 Task: Find connections with filter location Kokkola with filter topic #Technologywith filter profile language German with filter current company Coding Club with filter school Bright School - India with filter industry Hospitals with filter service category Nonprofit Consulting with filter keywords title Entertainment Specialist
Action: Mouse moved to (257, 197)
Screenshot: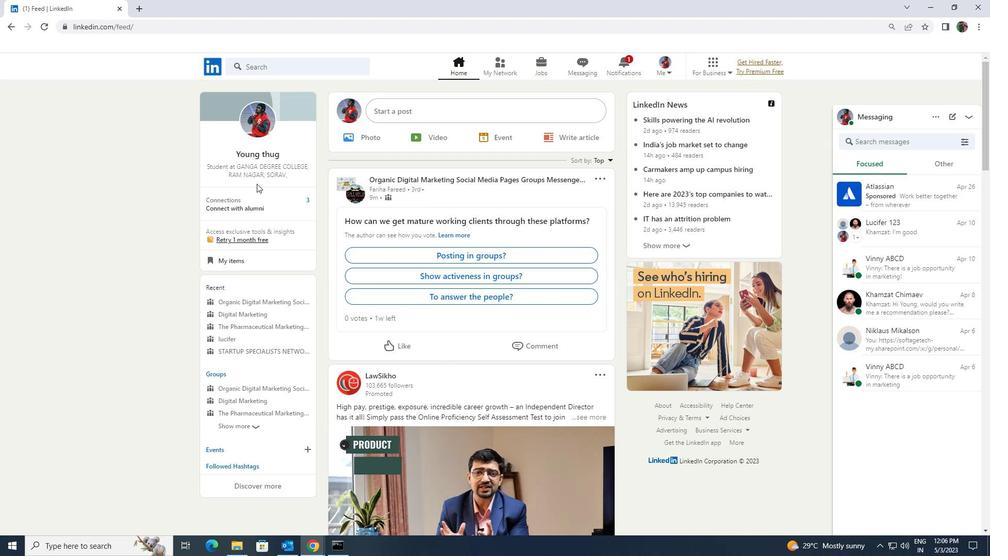 
Action: Mouse pressed left at (257, 197)
Screenshot: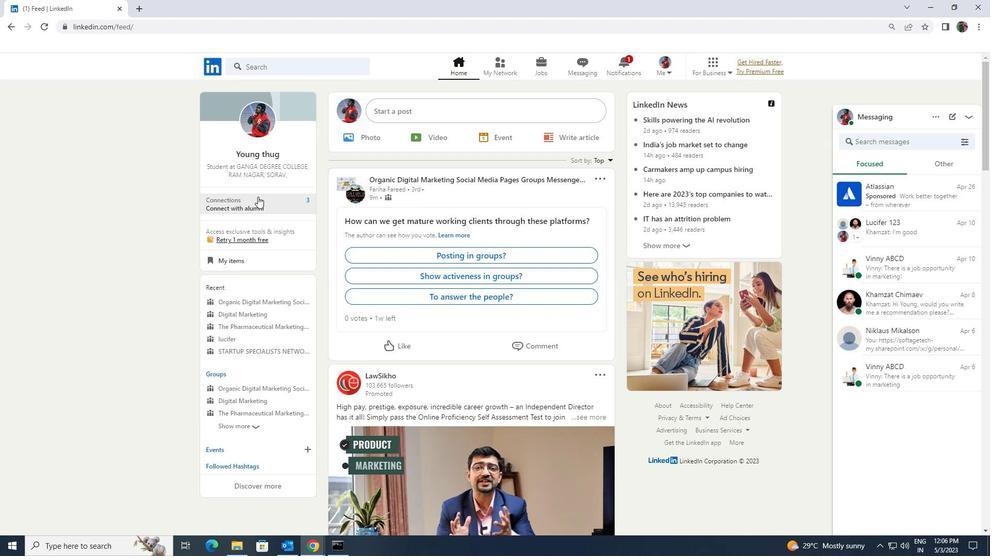 
Action: Mouse moved to (272, 125)
Screenshot: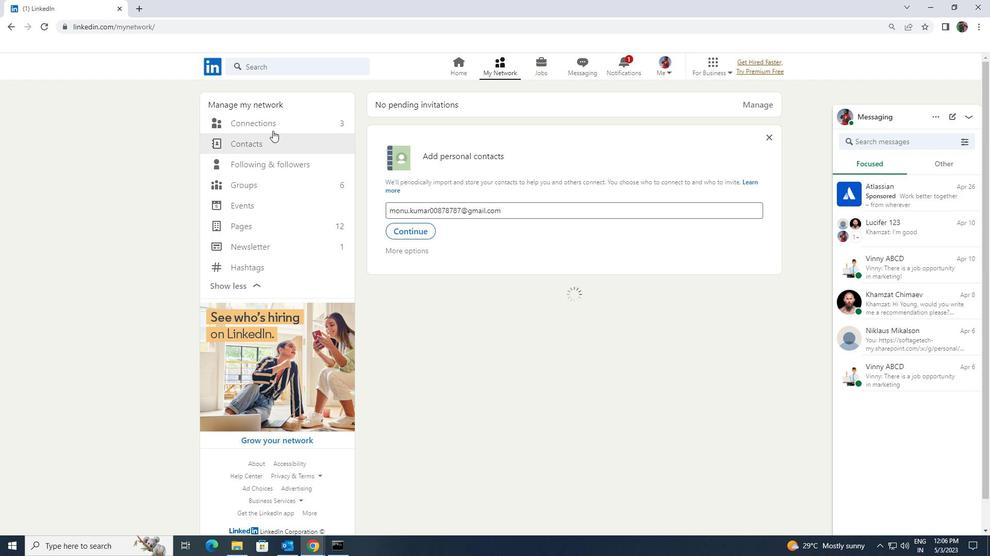 
Action: Mouse pressed left at (272, 125)
Screenshot: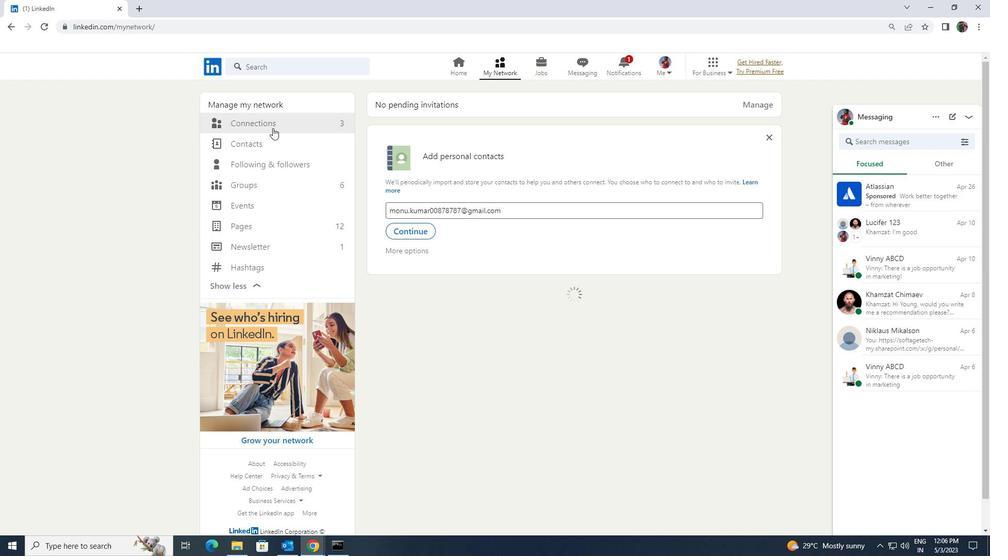 
Action: Mouse moved to (547, 127)
Screenshot: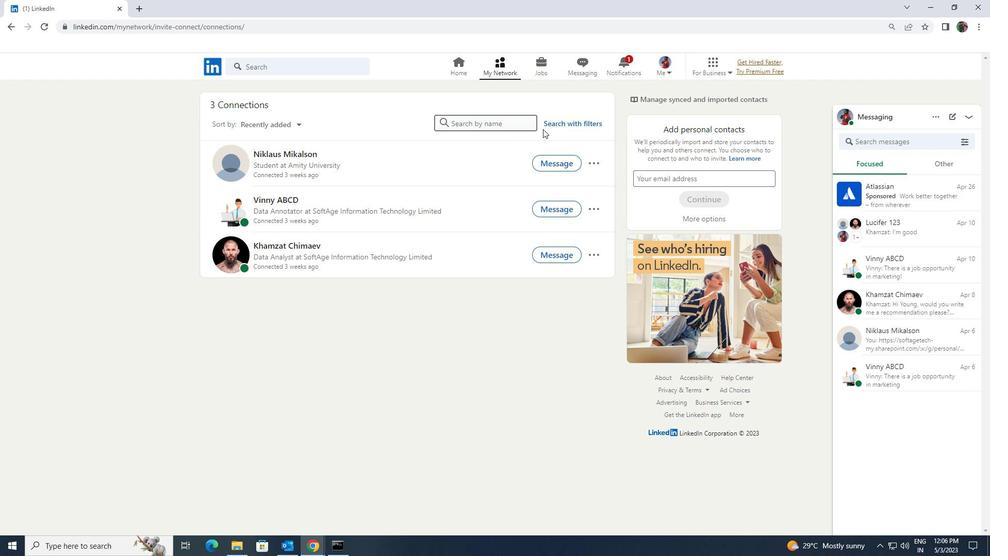 
Action: Mouse pressed left at (547, 127)
Screenshot: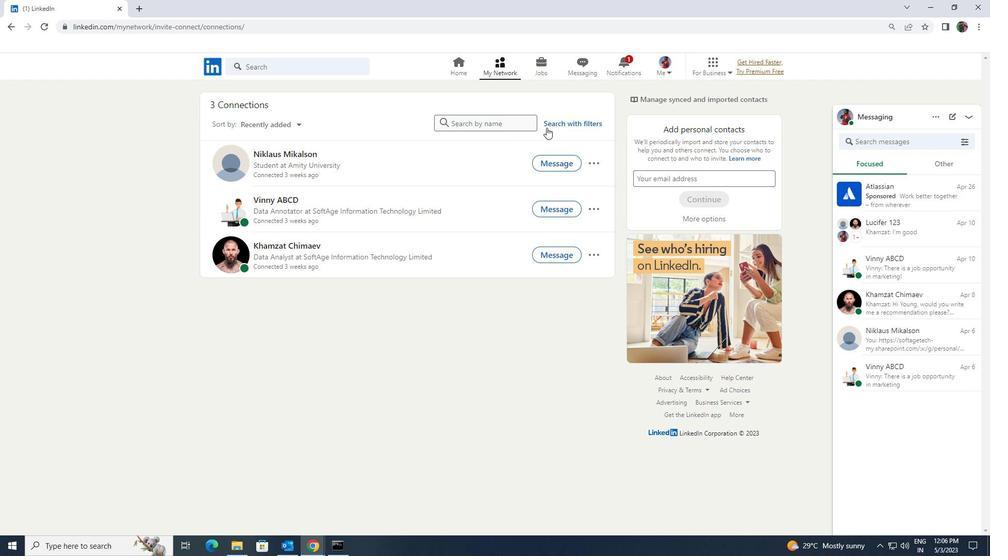 
Action: Mouse moved to (523, 96)
Screenshot: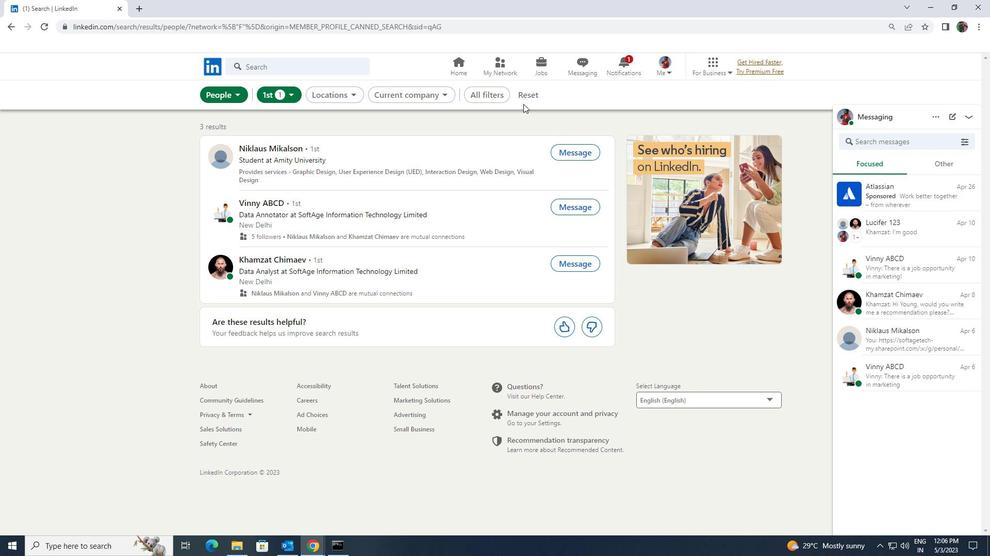 
Action: Mouse pressed left at (523, 96)
Screenshot: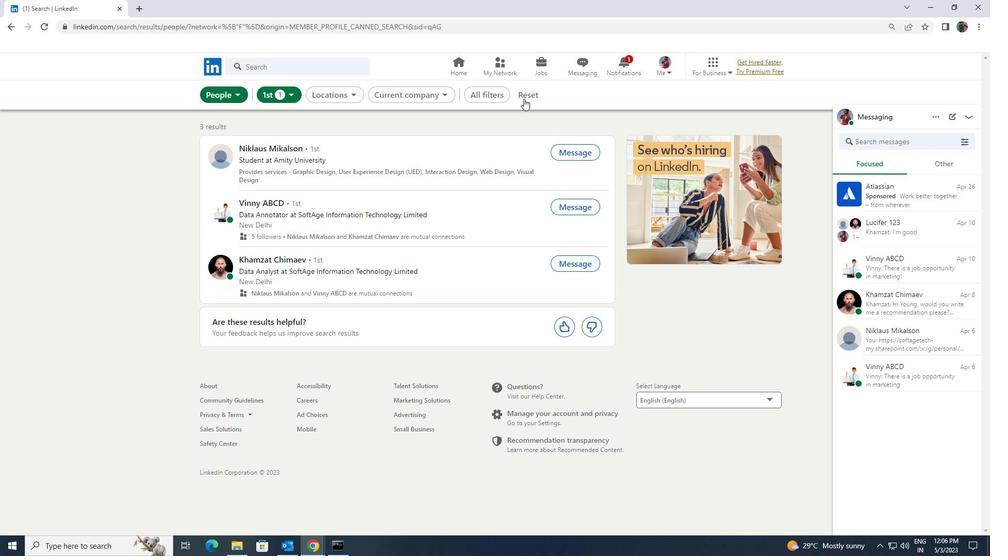 
Action: Mouse moved to (518, 93)
Screenshot: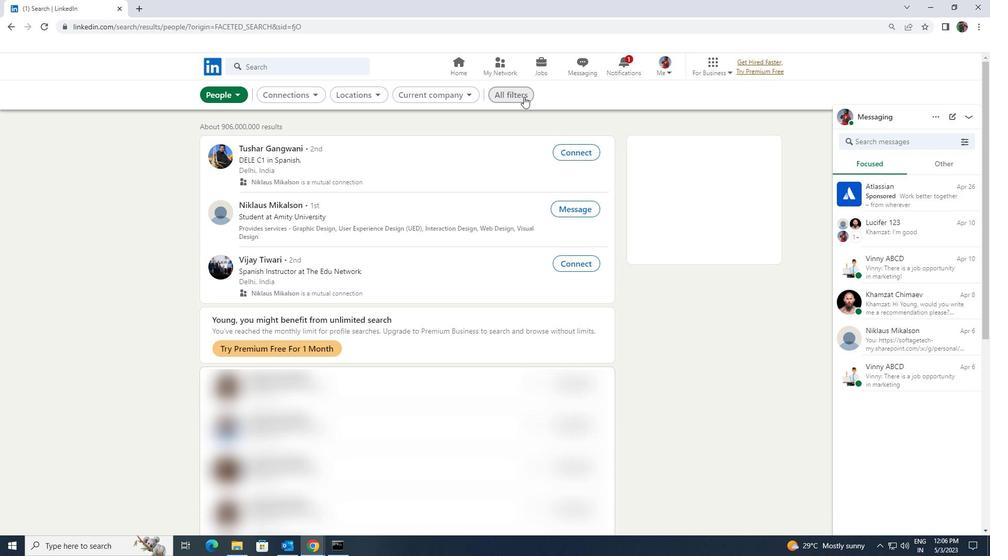 
Action: Mouse pressed left at (518, 93)
Screenshot: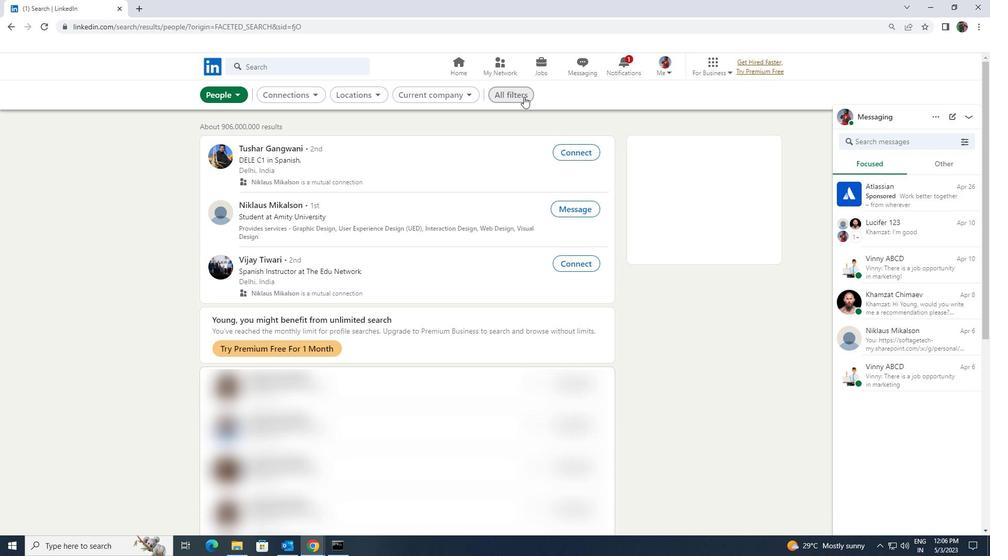 
Action: Mouse moved to (850, 403)
Screenshot: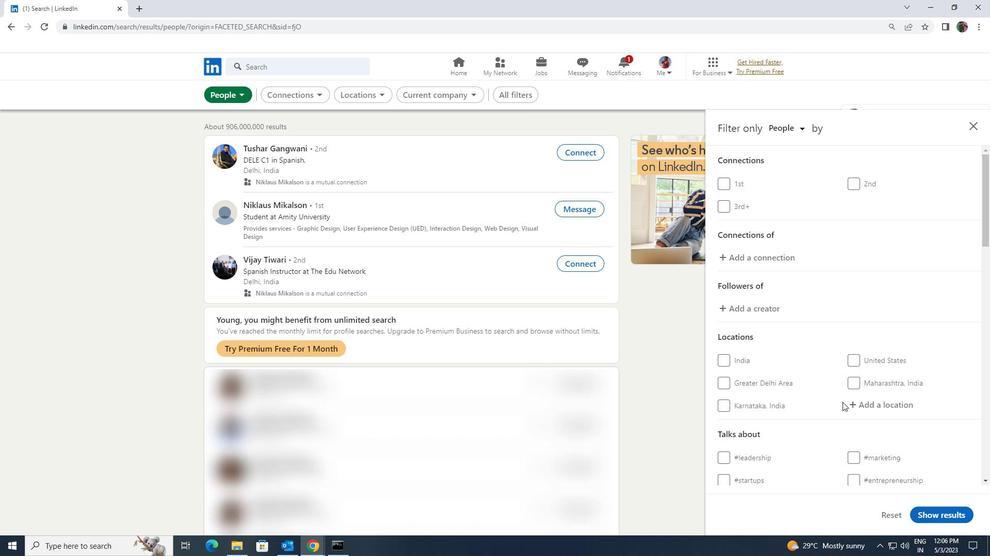 
Action: Mouse pressed left at (850, 403)
Screenshot: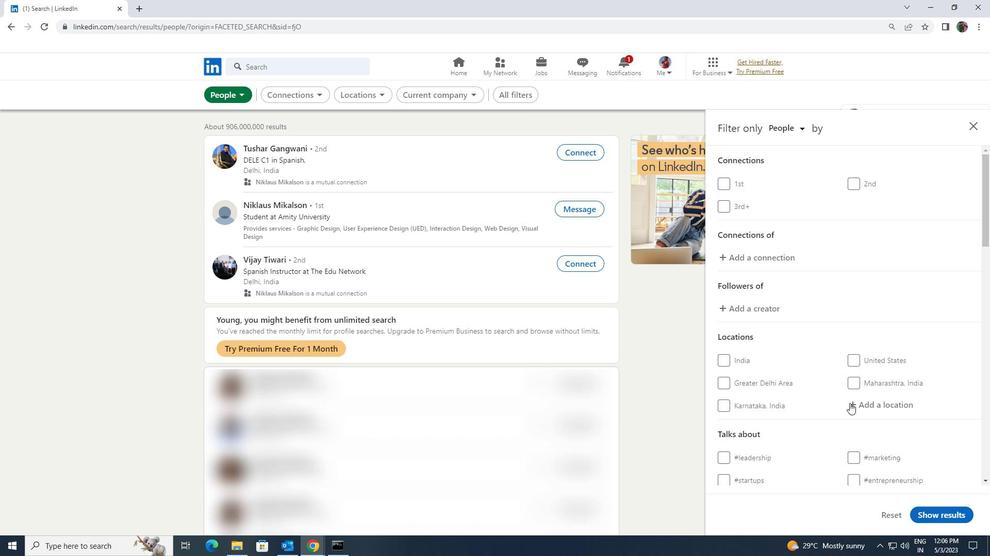 
Action: Key pressed <Key.shift><Key.shift>KOKKOLA
Screenshot: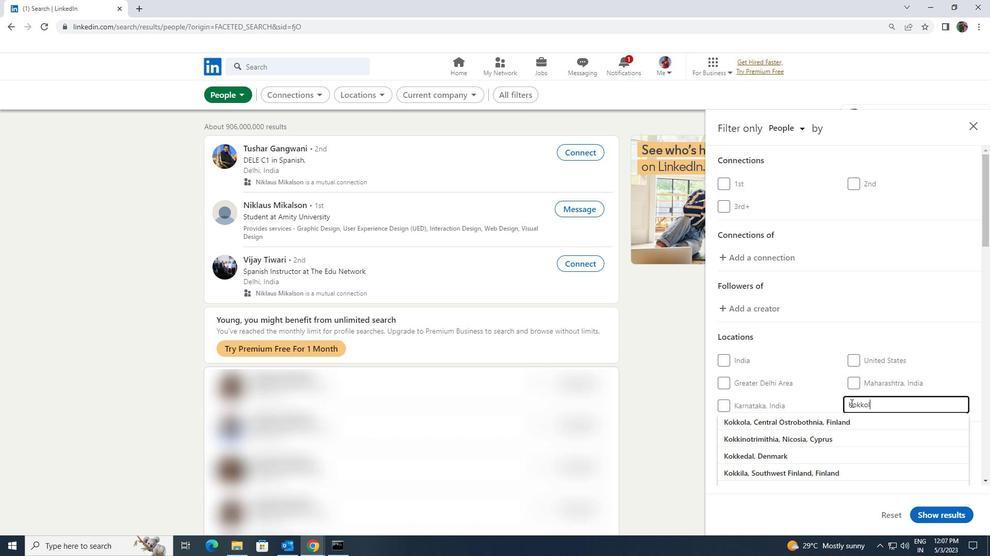 
Action: Mouse moved to (859, 422)
Screenshot: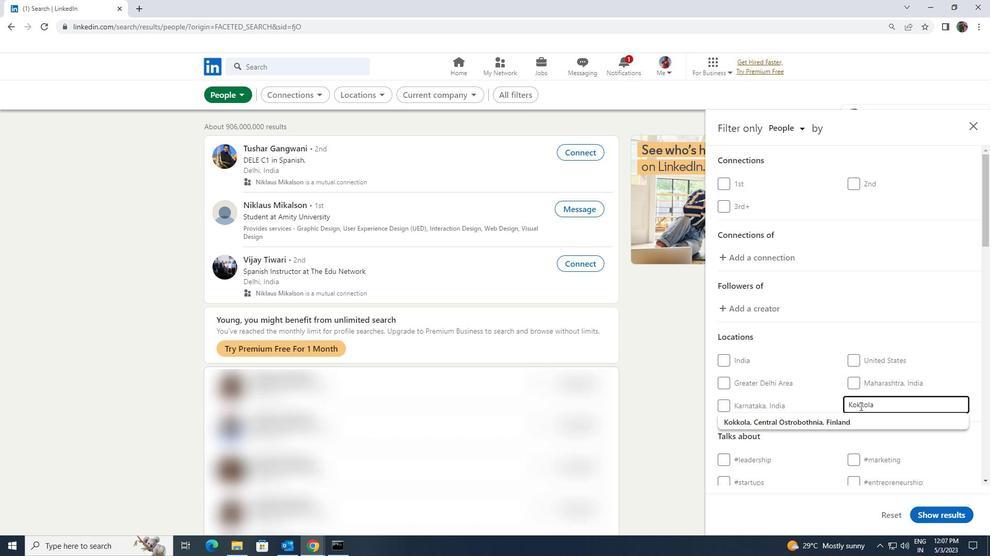 
Action: Mouse pressed left at (859, 422)
Screenshot: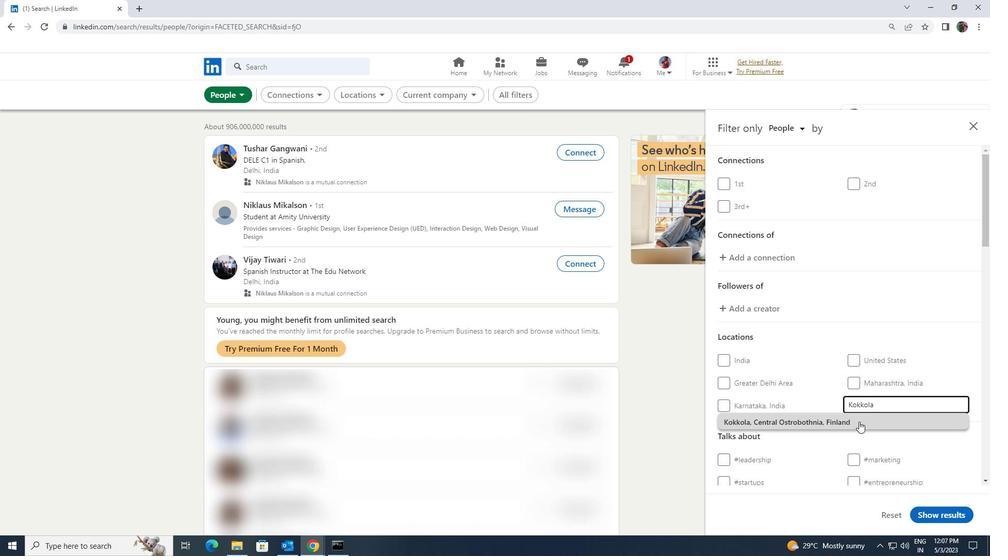 
Action: Mouse scrolled (859, 421) with delta (0, 0)
Screenshot: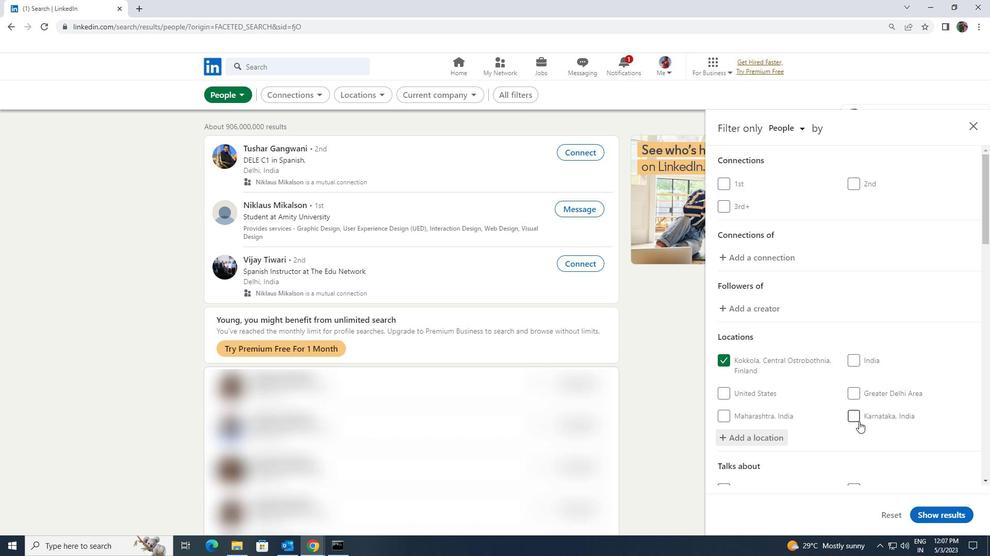 
Action: Mouse scrolled (859, 421) with delta (0, 0)
Screenshot: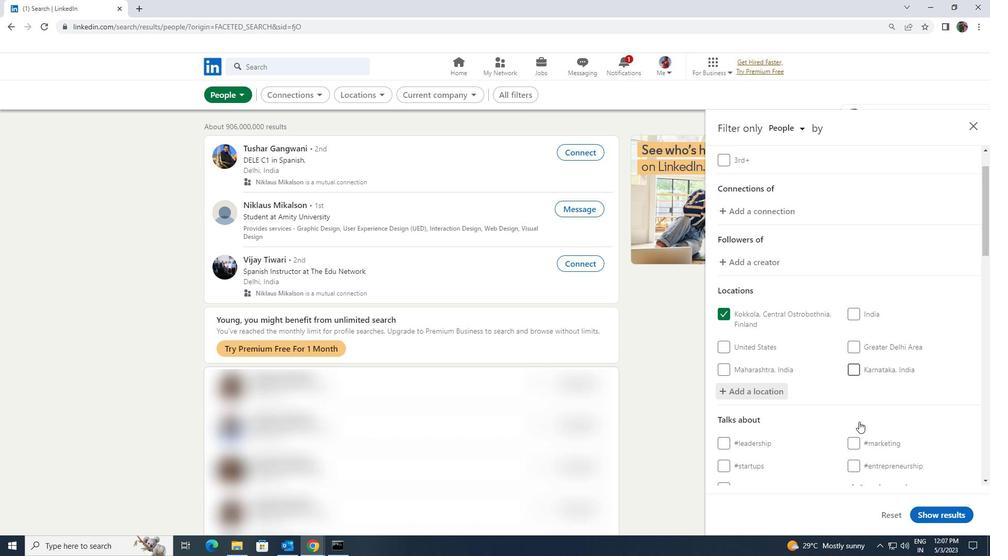 
Action: Mouse moved to (858, 428)
Screenshot: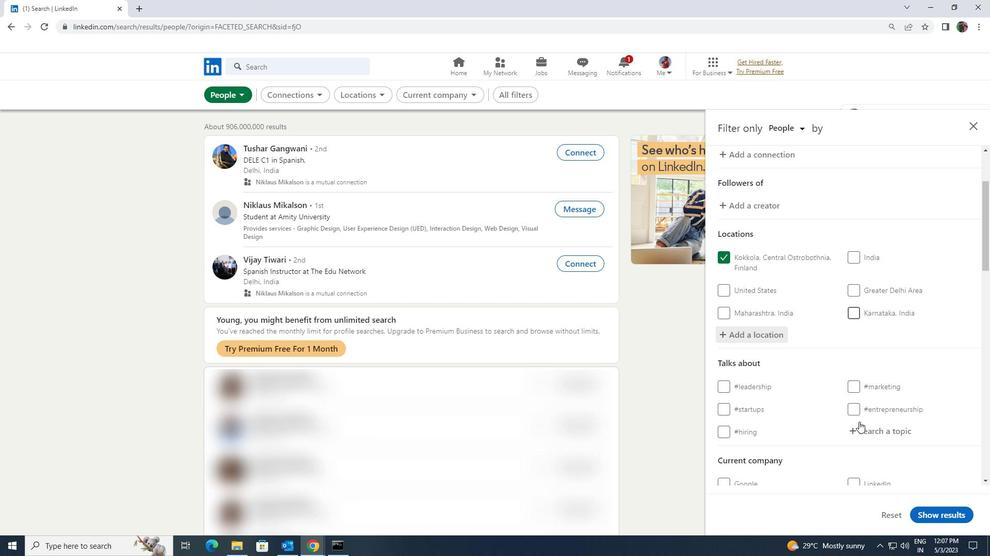 
Action: Mouse pressed left at (858, 428)
Screenshot: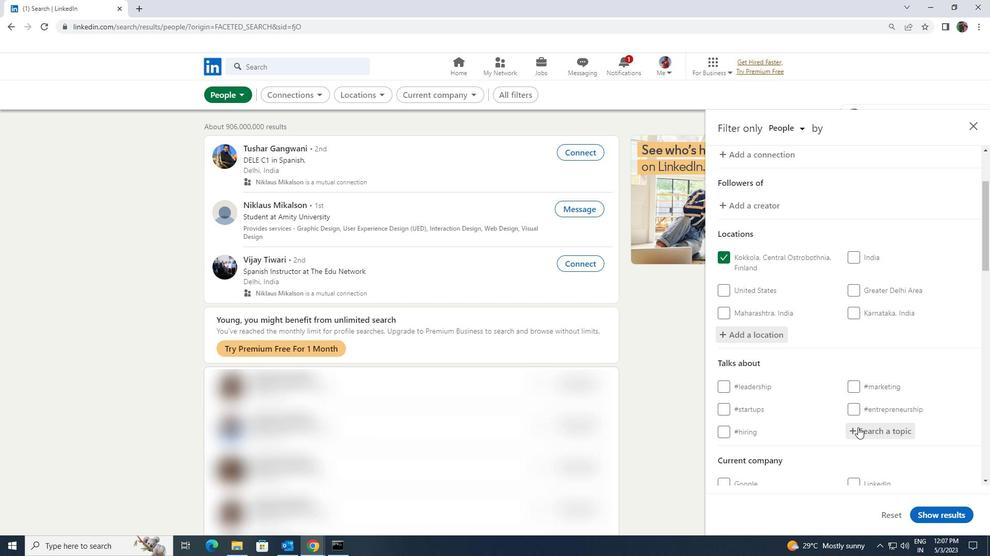 
Action: Key pressed <Key.shift><Key.shift>TECHNOLO
Screenshot: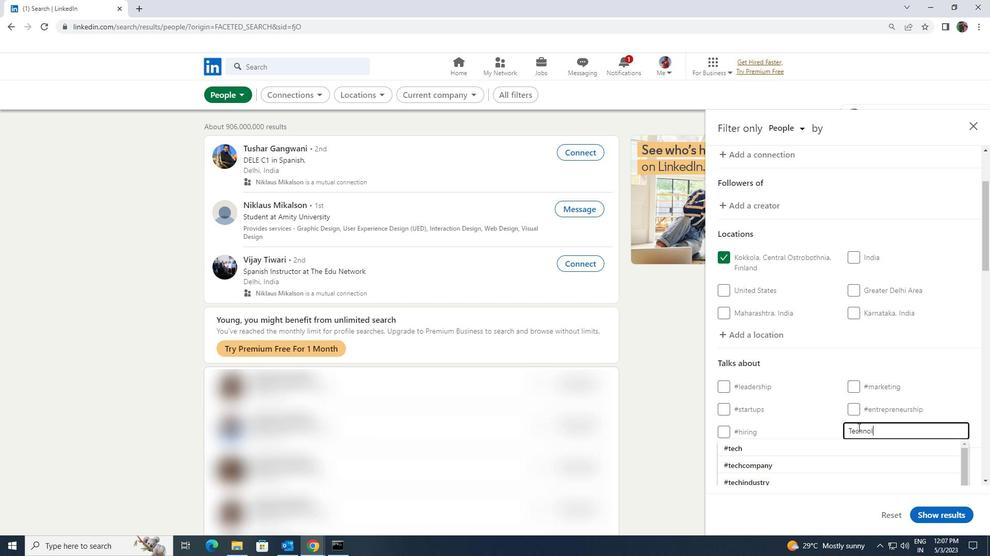 
Action: Mouse moved to (842, 441)
Screenshot: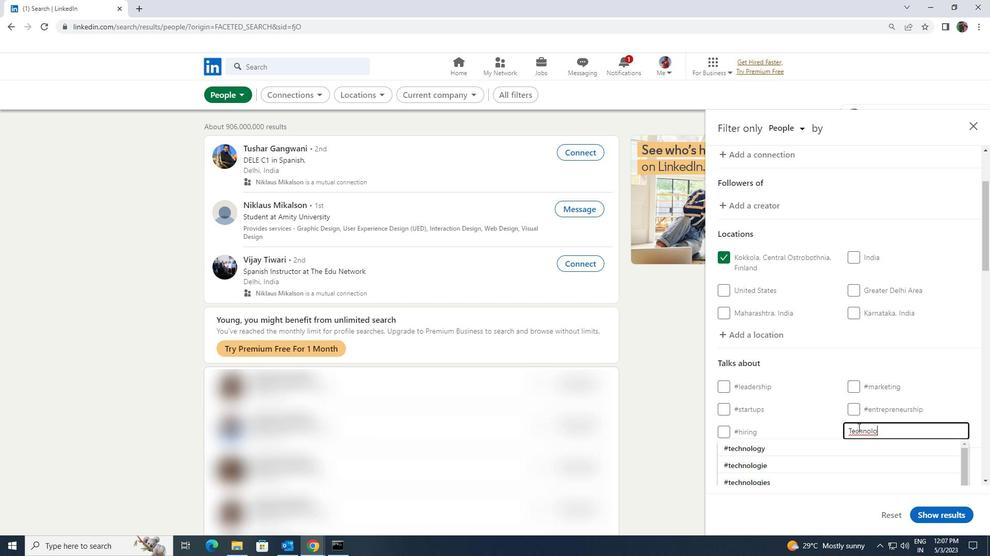 
Action: Mouse pressed left at (842, 441)
Screenshot: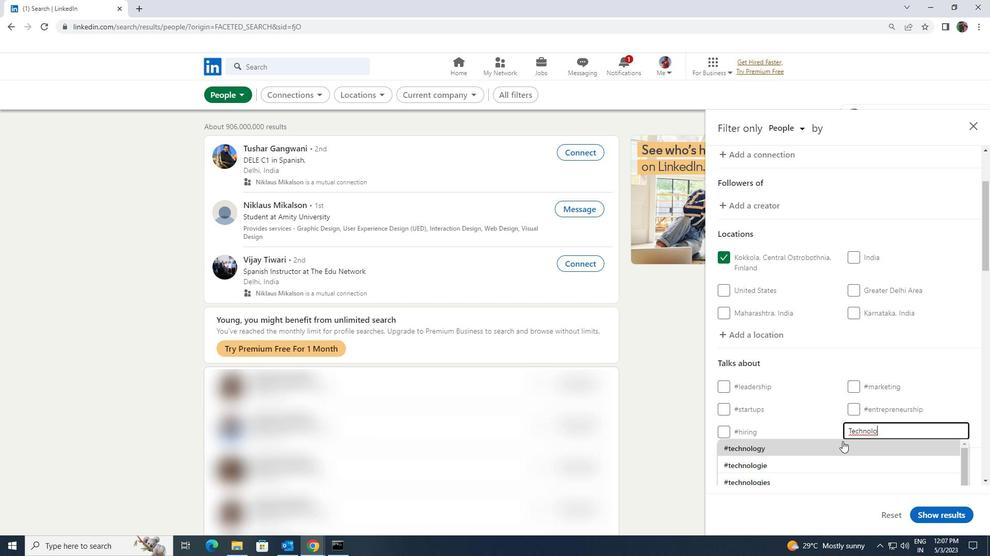 
Action: Mouse scrolled (842, 441) with delta (0, 0)
Screenshot: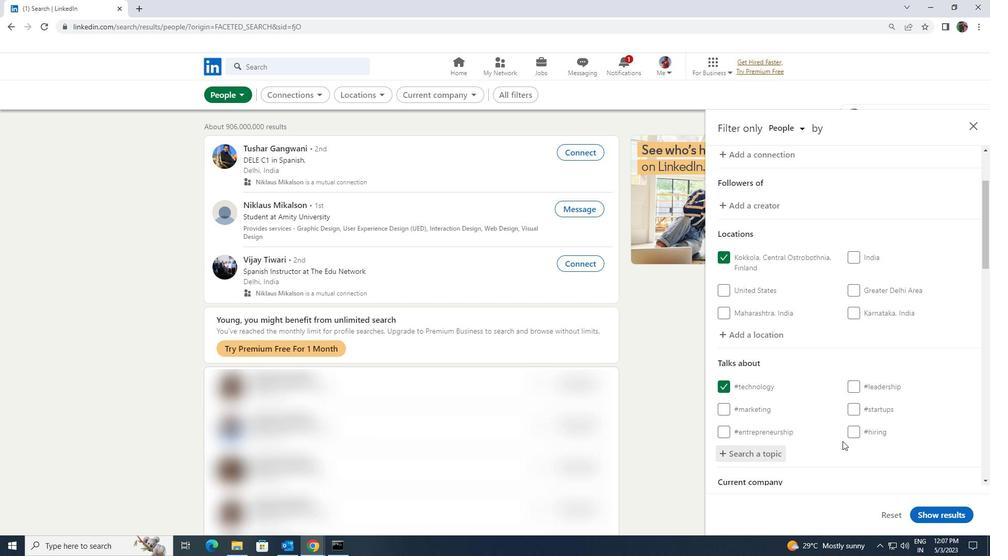 
Action: Mouse scrolled (842, 441) with delta (0, 0)
Screenshot: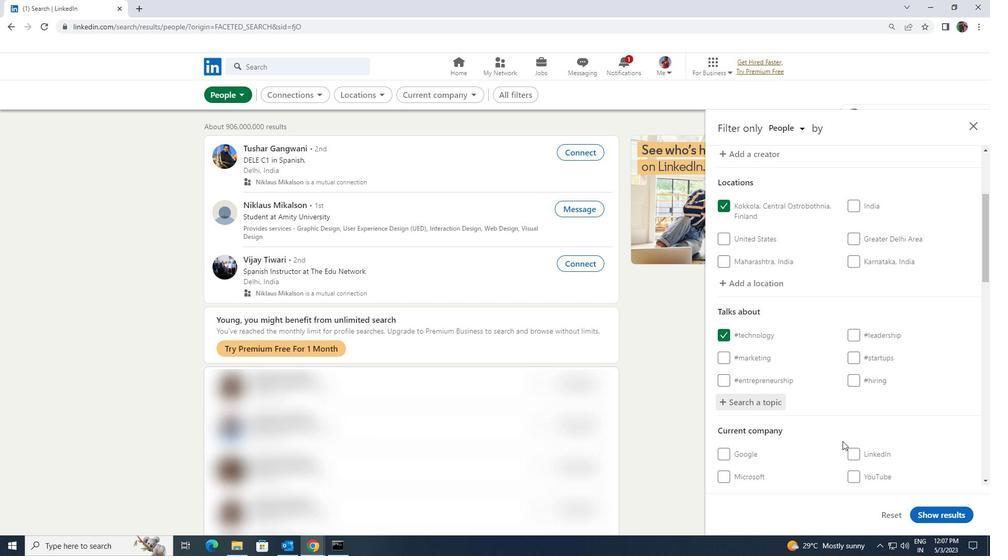 
Action: Mouse scrolled (842, 441) with delta (0, 0)
Screenshot: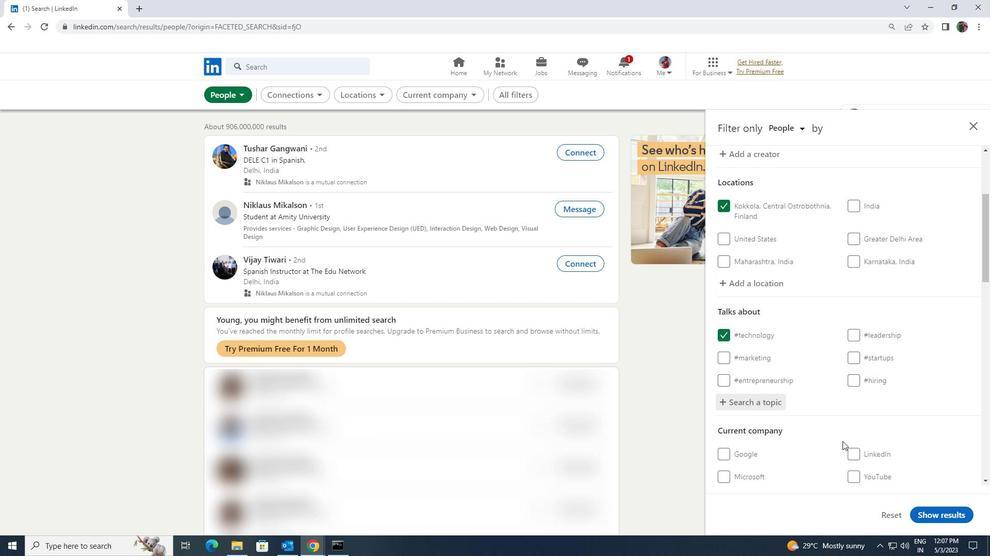 
Action: Mouse scrolled (842, 441) with delta (0, 0)
Screenshot: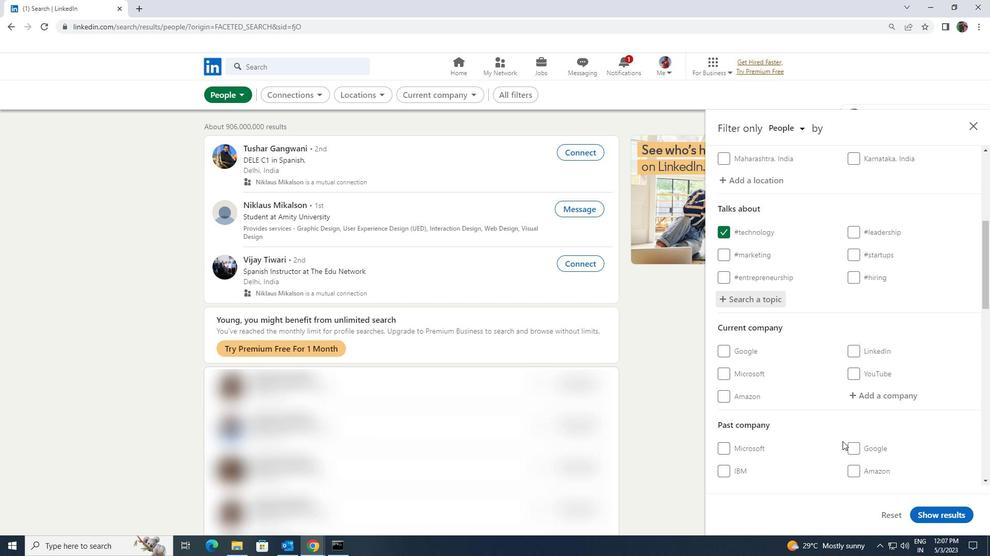 
Action: Mouse scrolled (842, 441) with delta (0, 0)
Screenshot: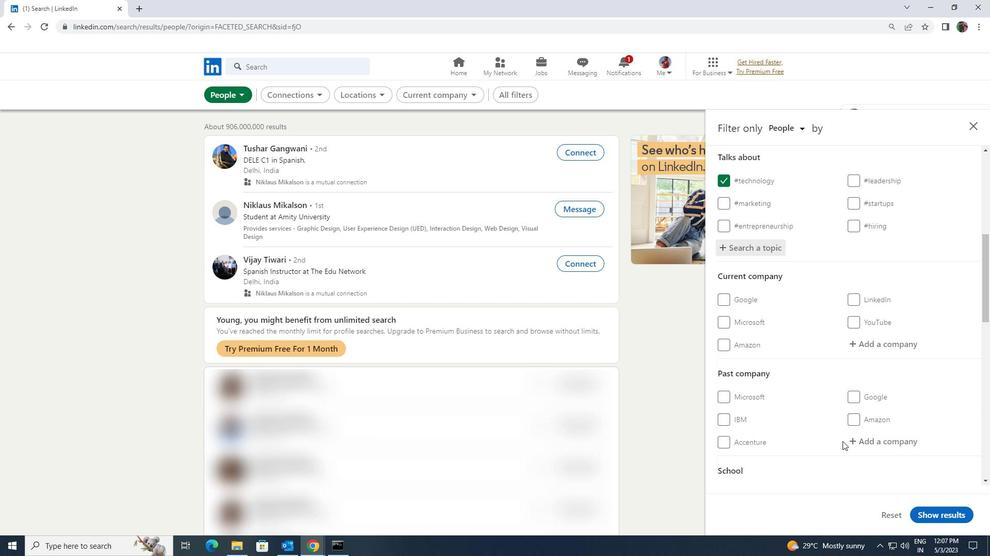 
Action: Mouse moved to (842, 440)
Screenshot: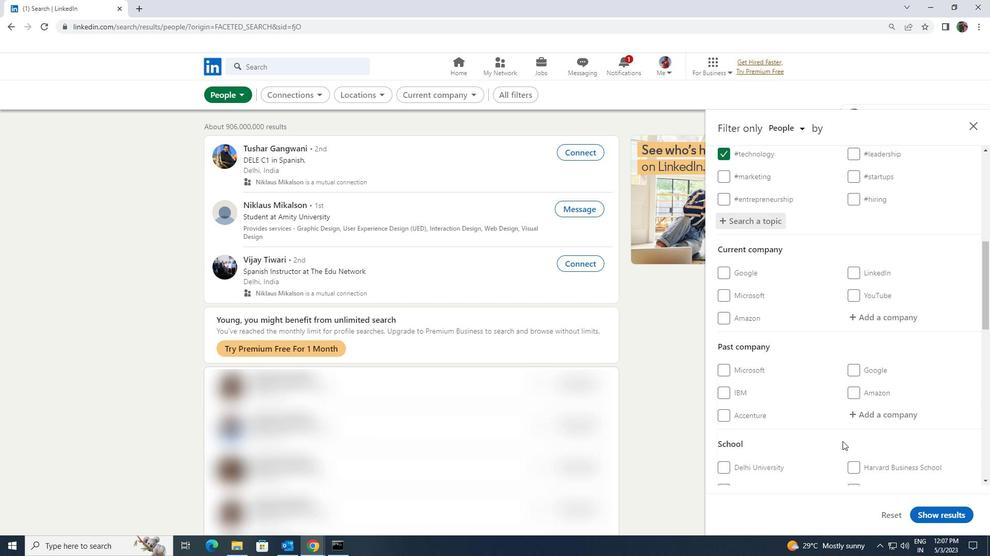 
Action: Mouse scrolled (842, 440) with delta (0, 0)
Screenshot: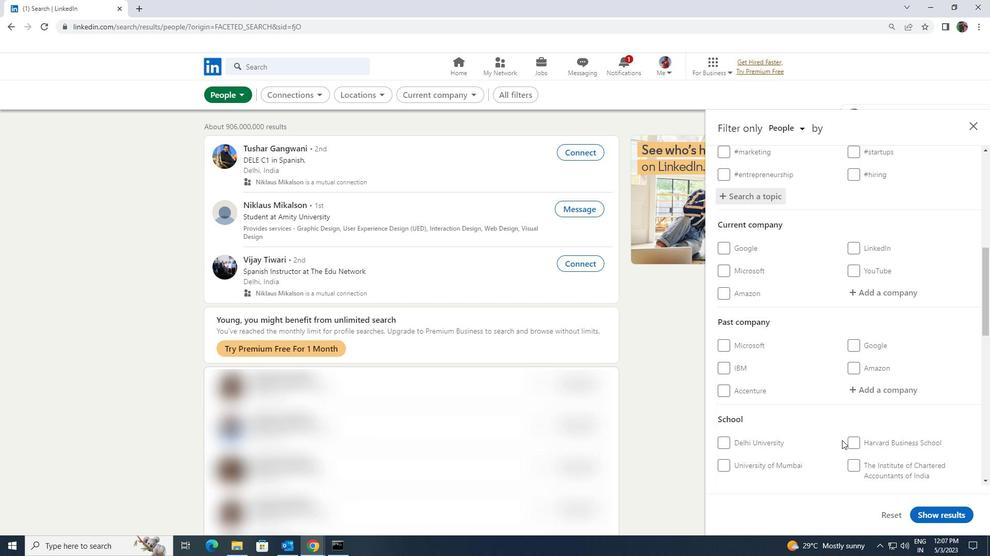 
Action: Mouse scrolled (842, 440) with delta (0, 0)
Screenshot: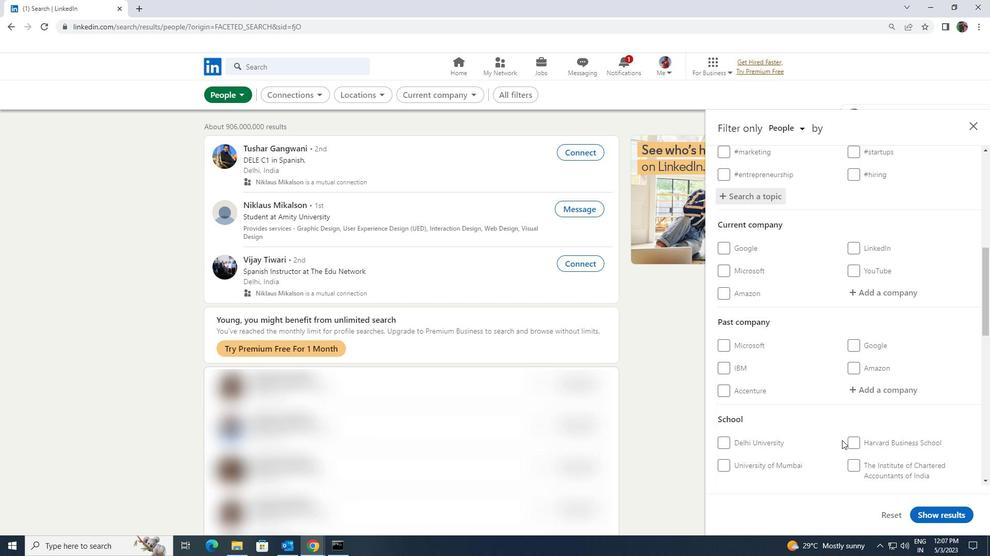 
Action: Mouse scrolled (842, 440) with delta (0, 0)
Screenshot: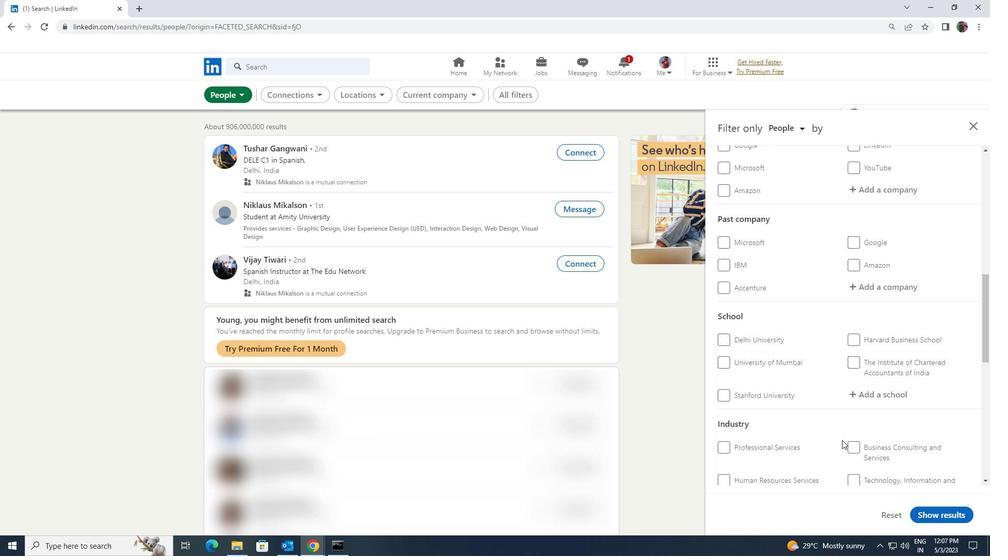 
Action: Mouse scrolled (842, 440) with delta (0, 0)
Screenshot: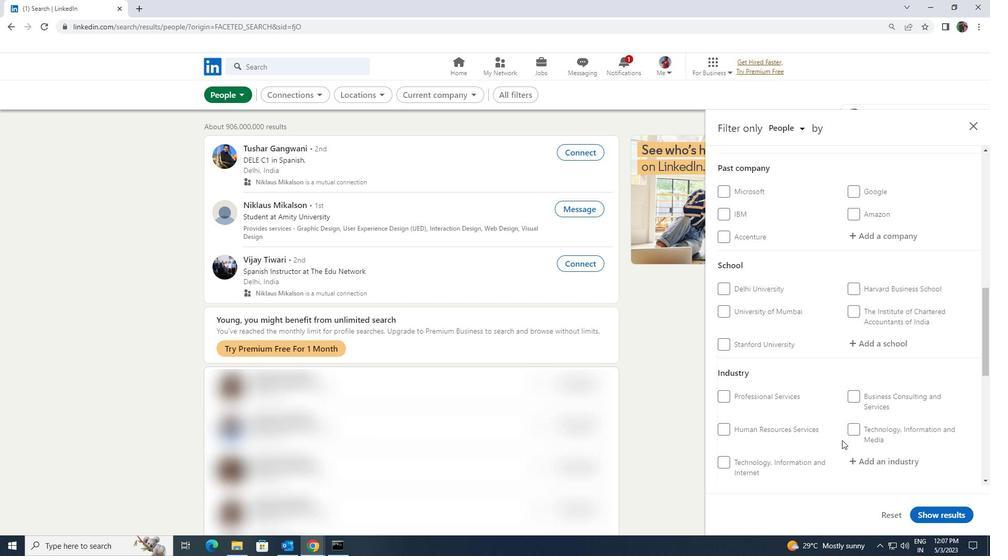 
Action: Mouse scrolled (842, 440) with delta (0, 0)
Screenshot: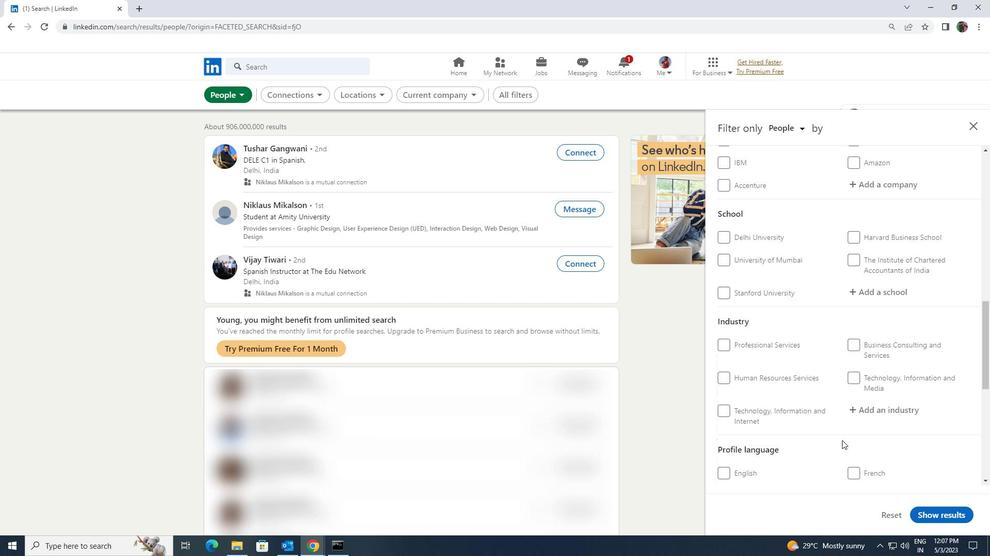 
Action: Mouse moved to (720, 468)
Screenshot: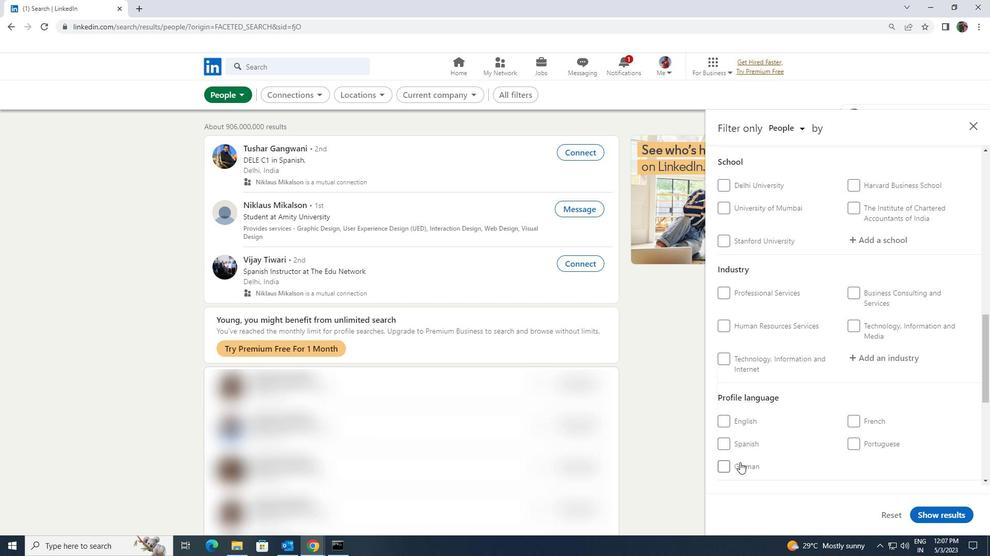 
Action: Mouse pressed left at (720, 468)
Screenshot: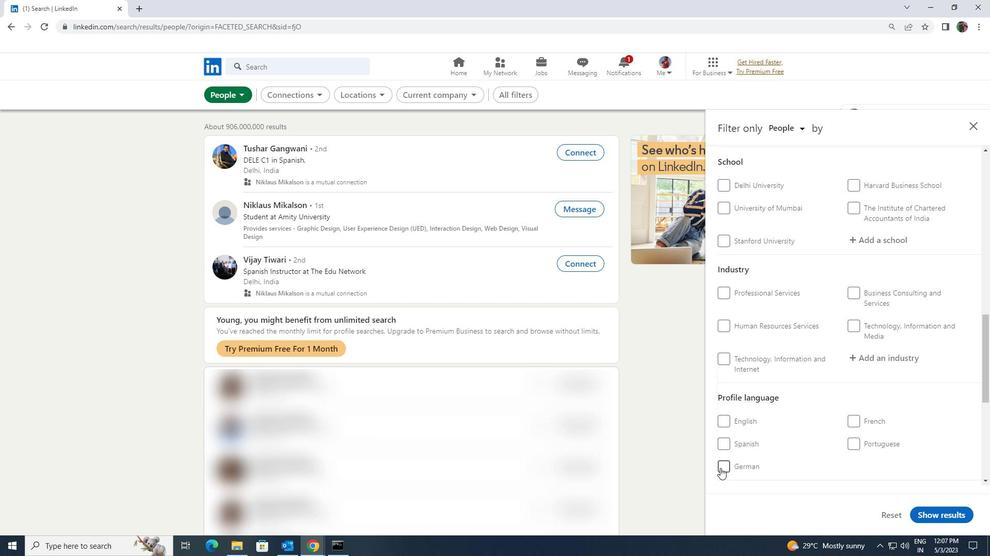 
Action: Mouse moved to (828, 450)
Screenshot: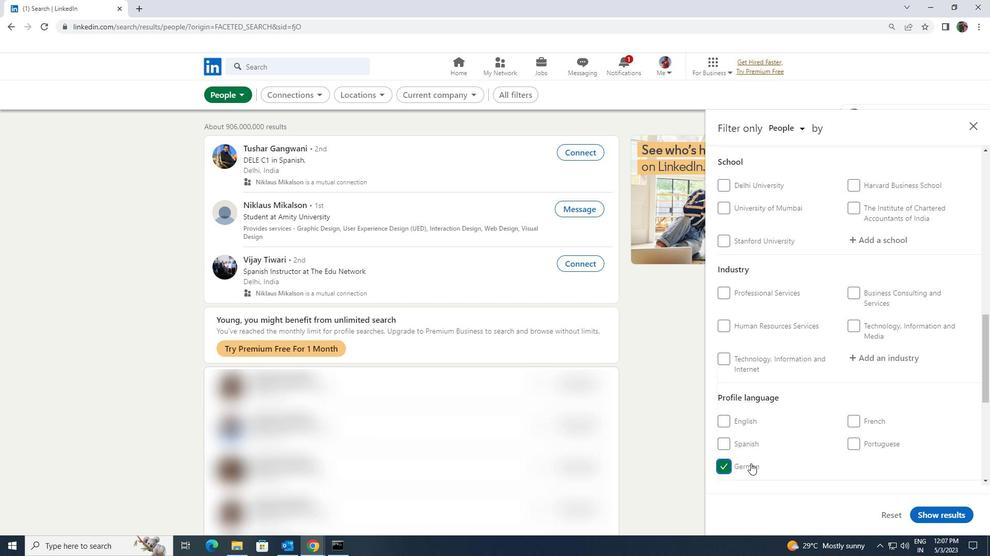 
Action: Mouse scrolled (828, 451) with delta (0, 0)
Screenshot: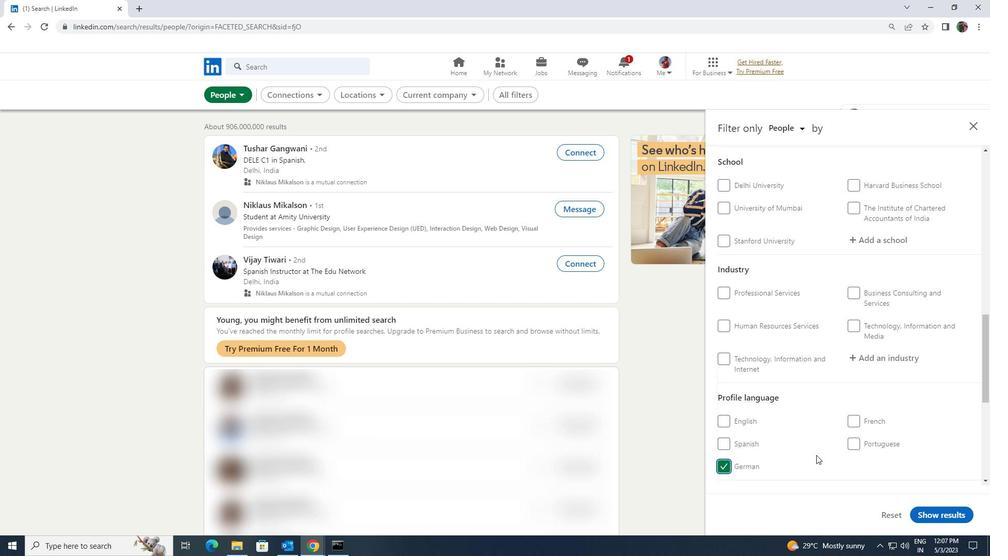 
Action: Mouse scrolled (828, 451) with delta (0, 0)
Screenshot: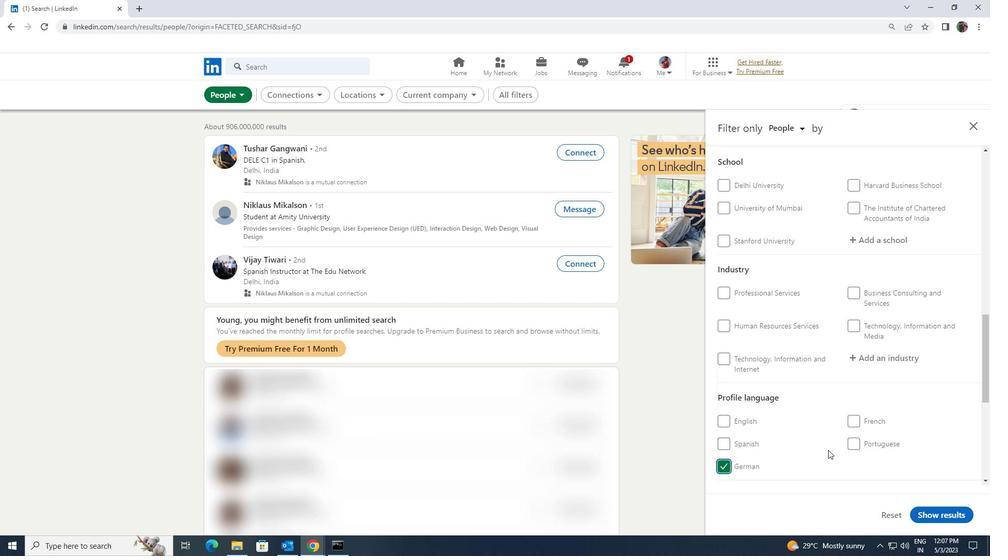 
Action: Mouse moved to (828, 450)
Screenshot: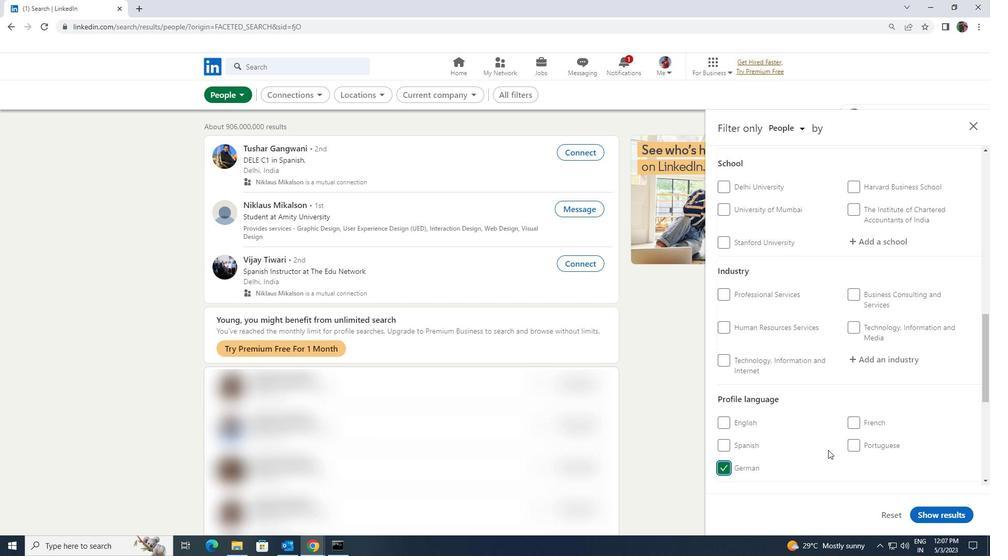 
Action: Mouse scrolled (828, 451) with delta (0, 0)
Screenshot: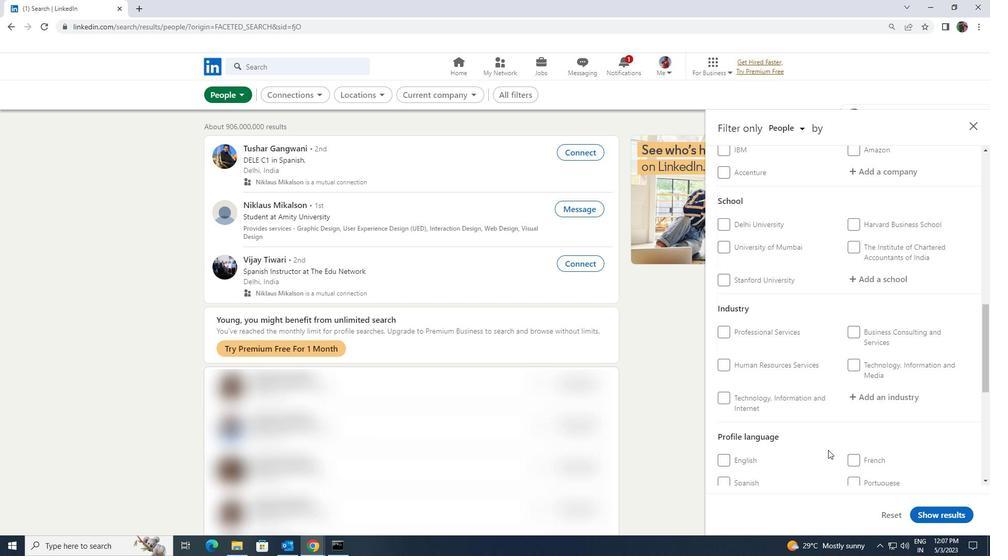 
Action: Mouse scrolled (828, 451) with delta (0, 0)
Screenshot: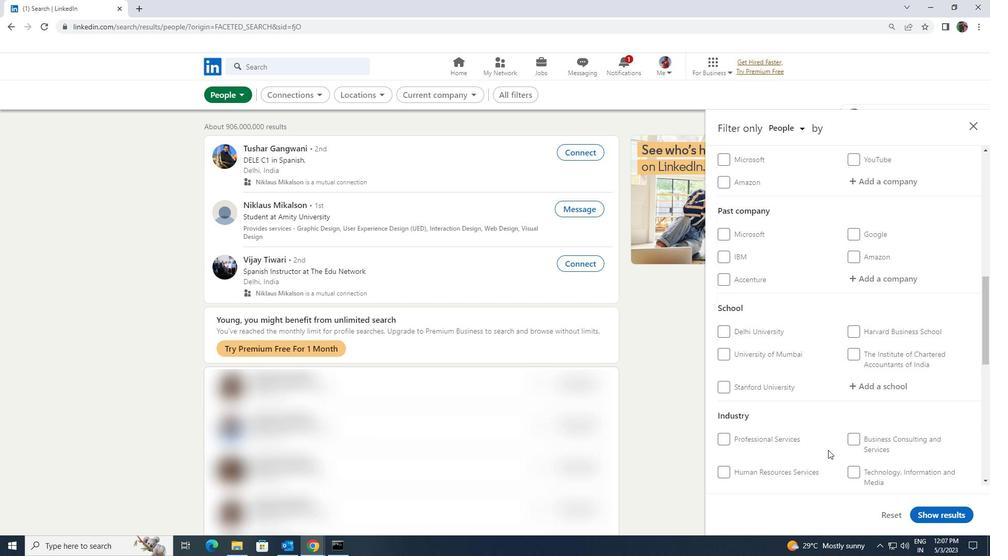 
Action: Mouse scrolled (828, 451) with delta (0, 0)
Screenshot: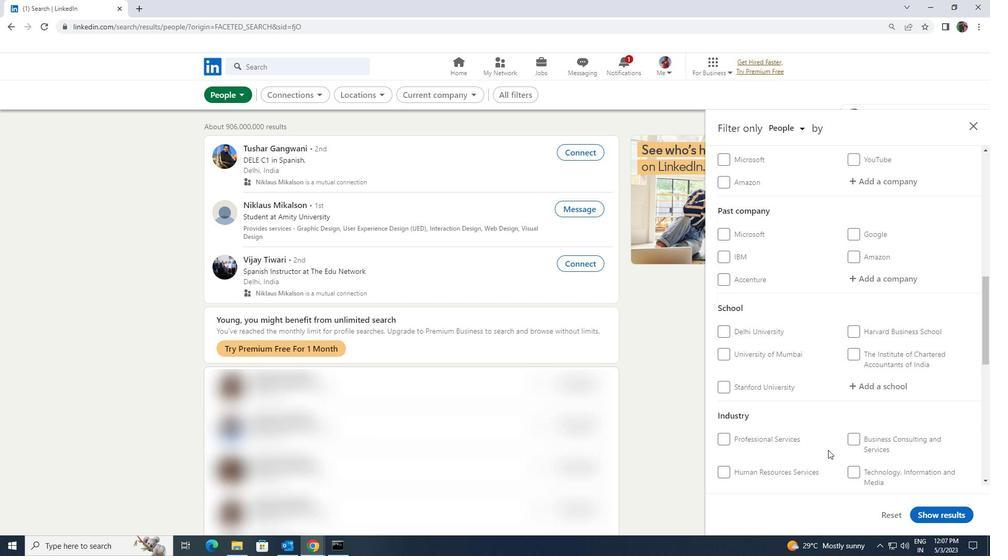 
Action: Mouse scrolled (828, 451) with delta (0, 0)
Screenshot: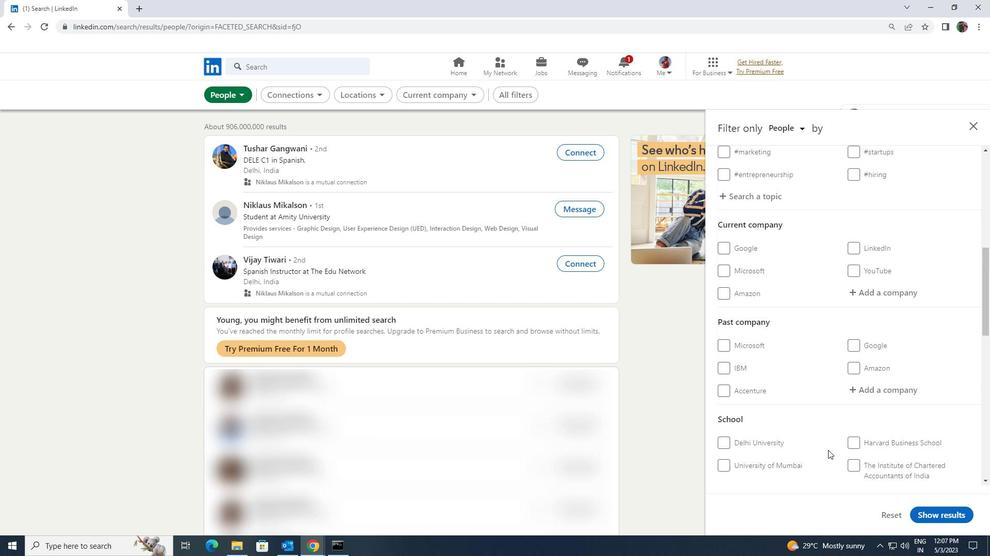 
Action: Mouse scrolled (828, 451) with delta (0, 0)
Screenshot: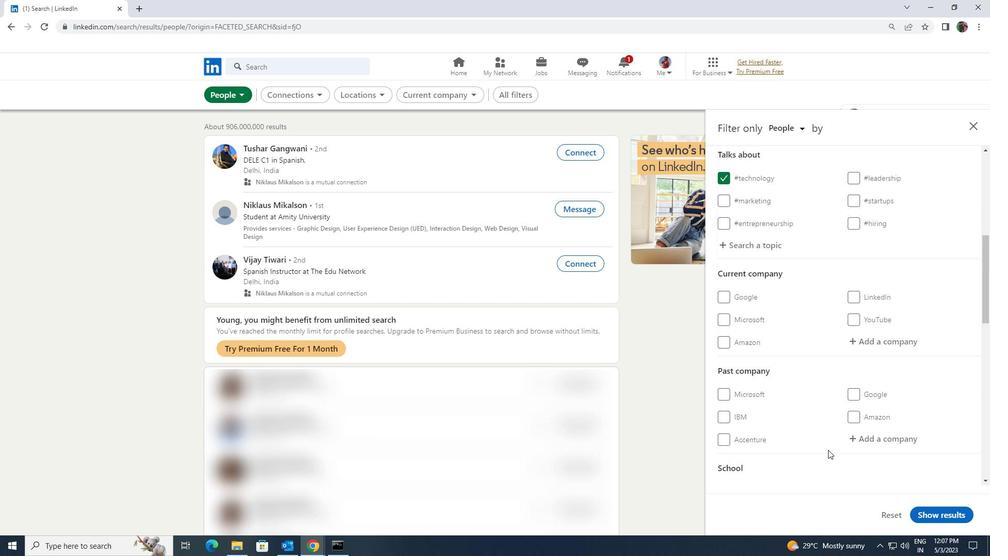 
Action: Mouse scrolled (828, 451) with delta (0, 0)
Screenshot: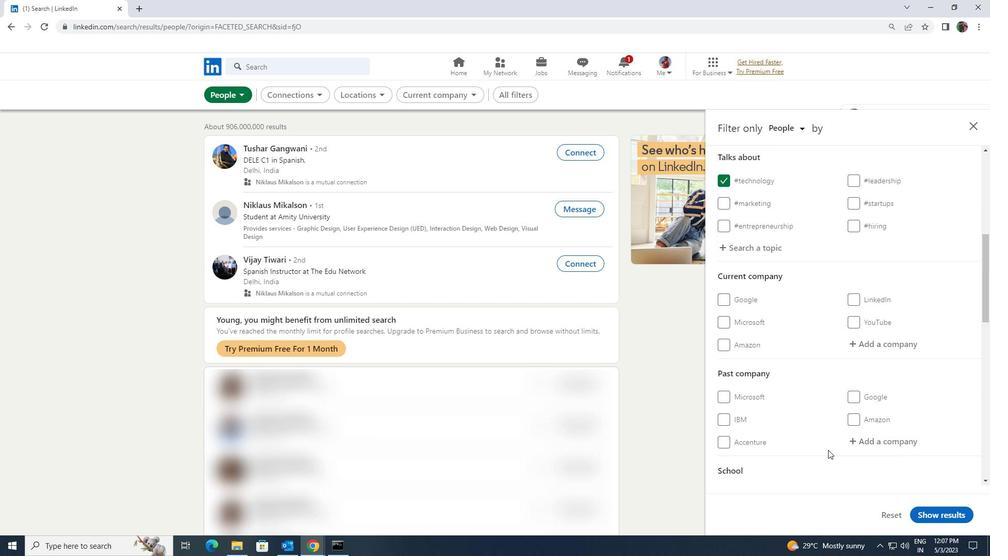
Action: Mouse moved to (855, 444)
Screenshot: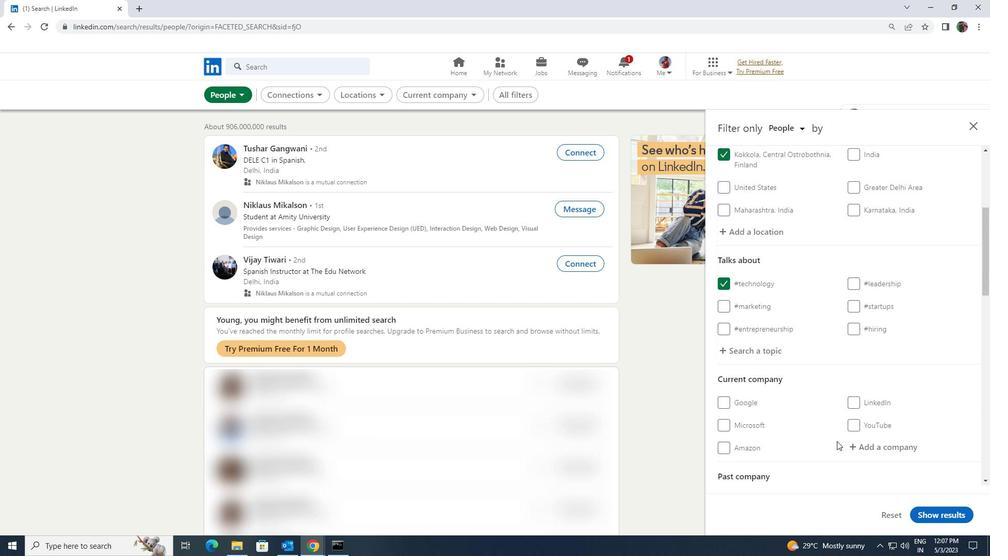 
Action: Mouse pressed left at (855, 444)
Screenshot: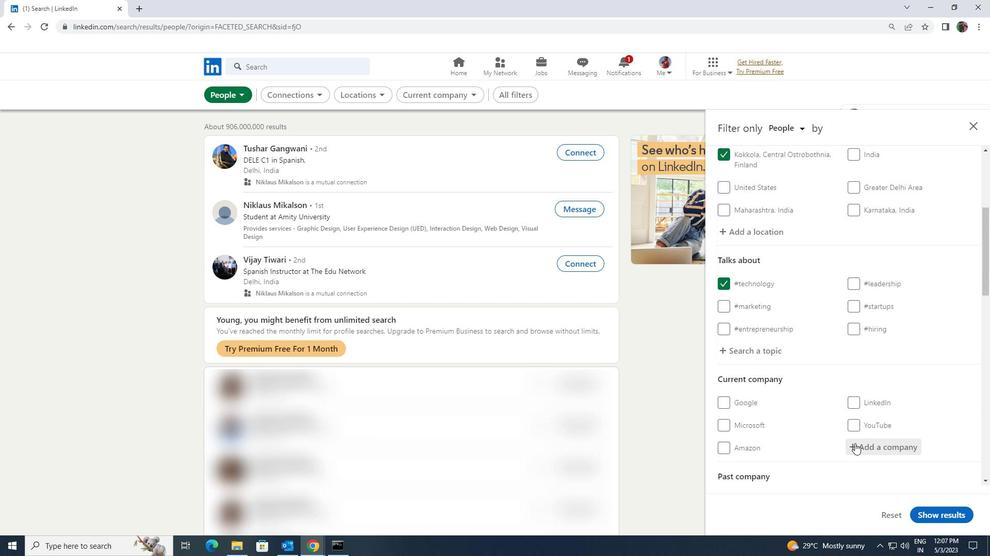 
Action: Key pressed <Key.shift><Key.shift><Key.shift><Key.shift><Key.shift><Key.shift><Key.shift>CODING<Key.space><Key.shift>HUB
Screenshot: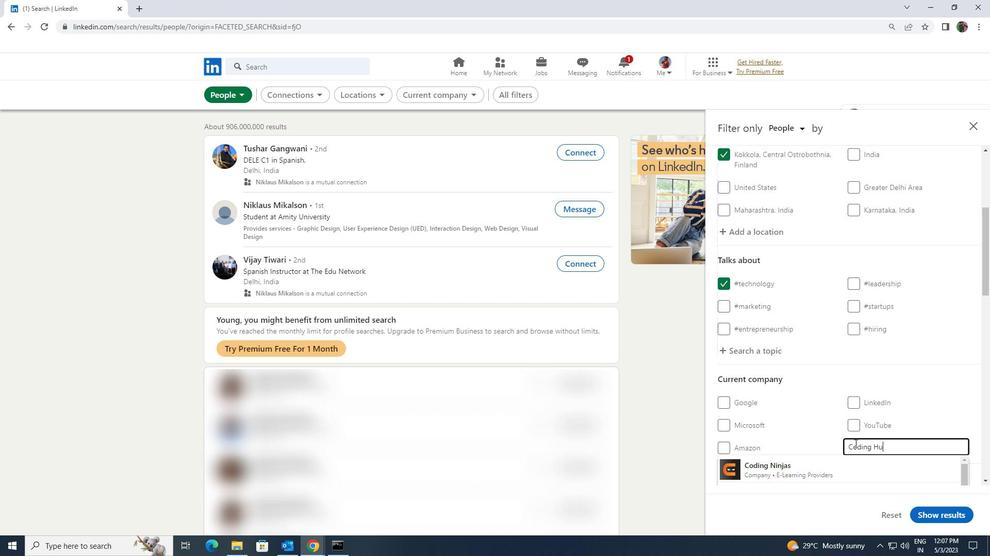 
Action: Mouse moved to (848, 460)
Screenshot: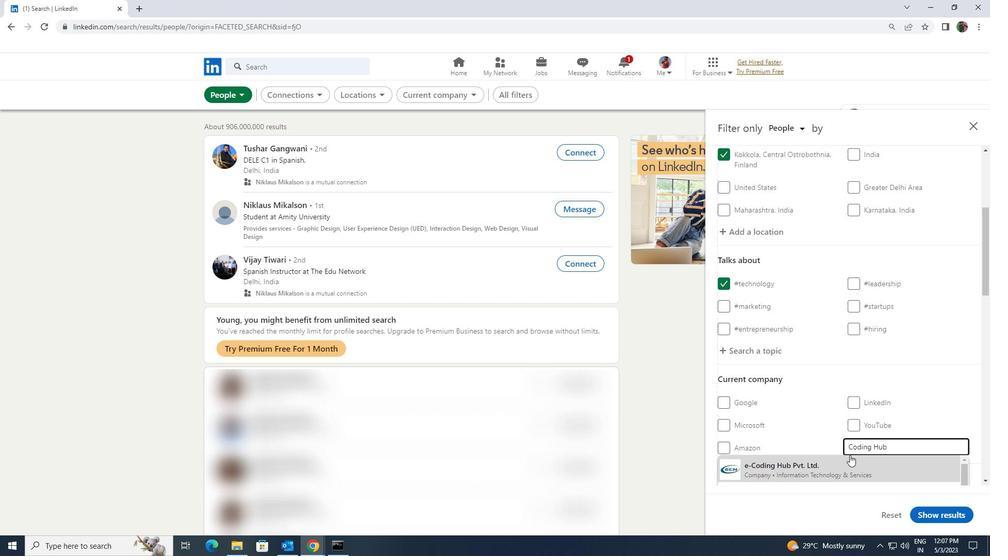 
Action: Mouse pressed left at (848, 460)
Screenshot: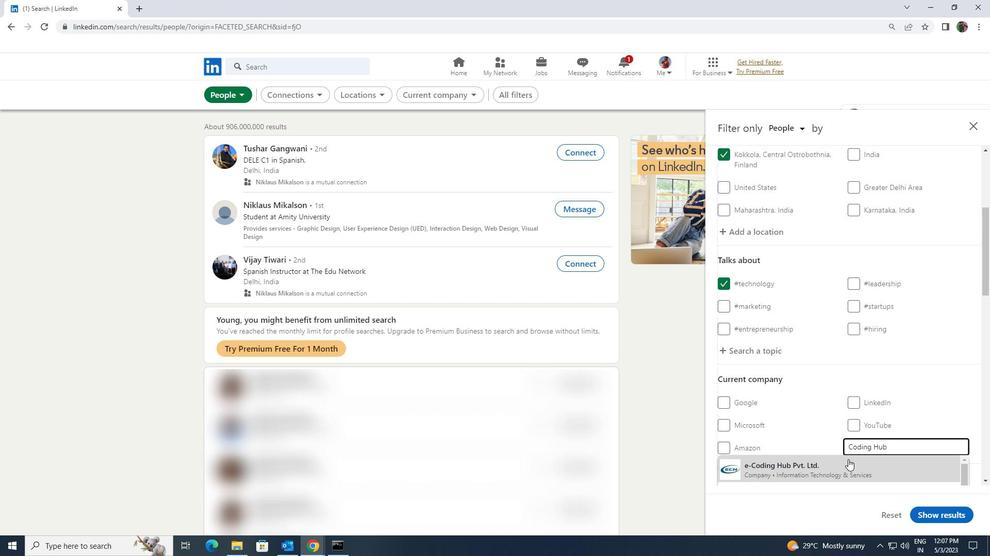 
Action: Mouse scrolled (848, 459) with delta (0, 0)
Screenshot: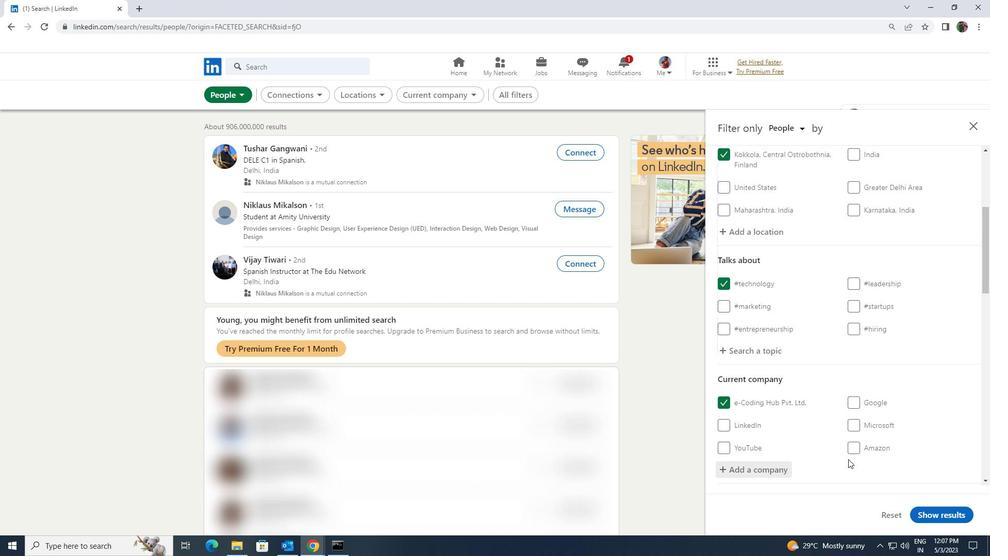 
Action: Mouse scrolled (848, 459) with delta (0, 0)
Screenshot: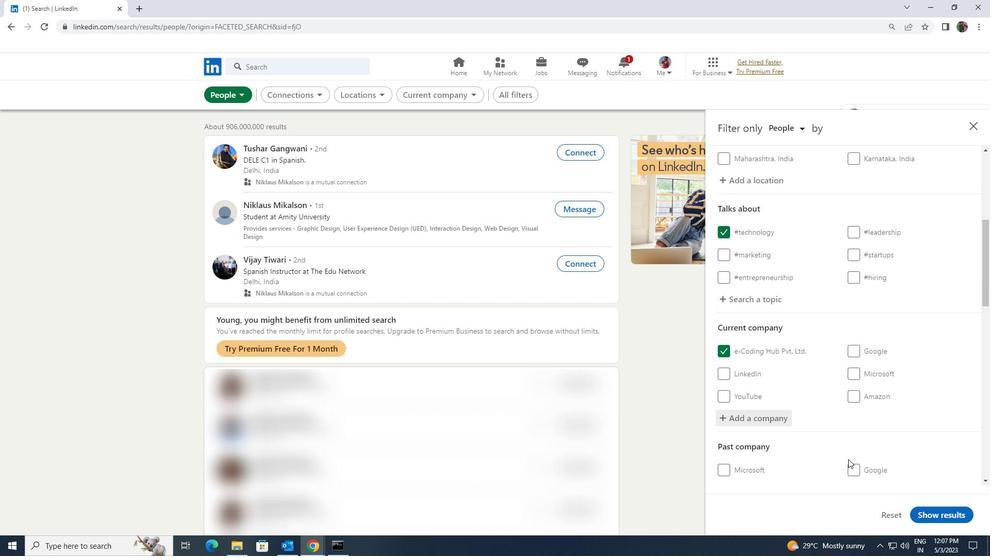 
Action: Mouse scrolled (848, 459) with delta (0, 0)
Screenshot: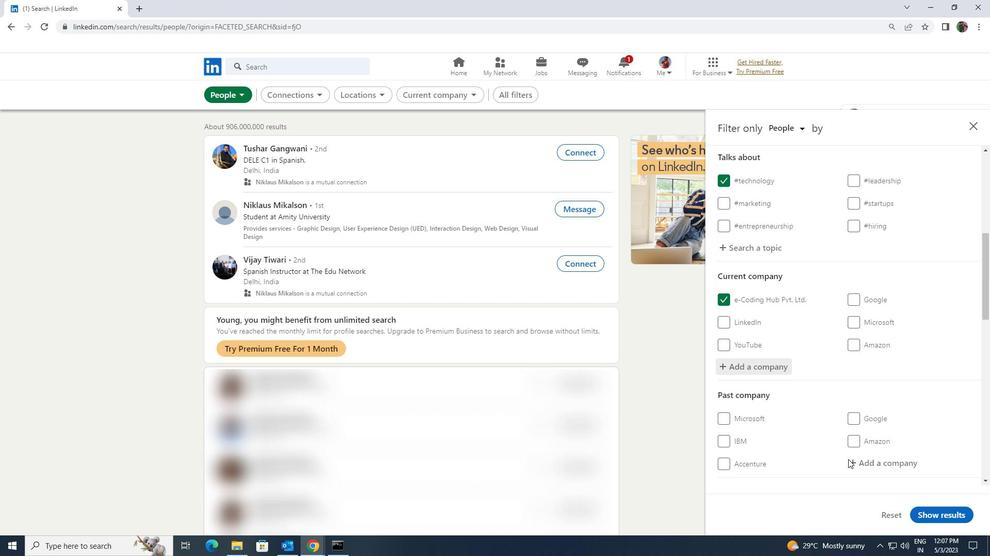 
Action: Mouse scrolled (848, 459) with delta (0, 0)
Screenshot: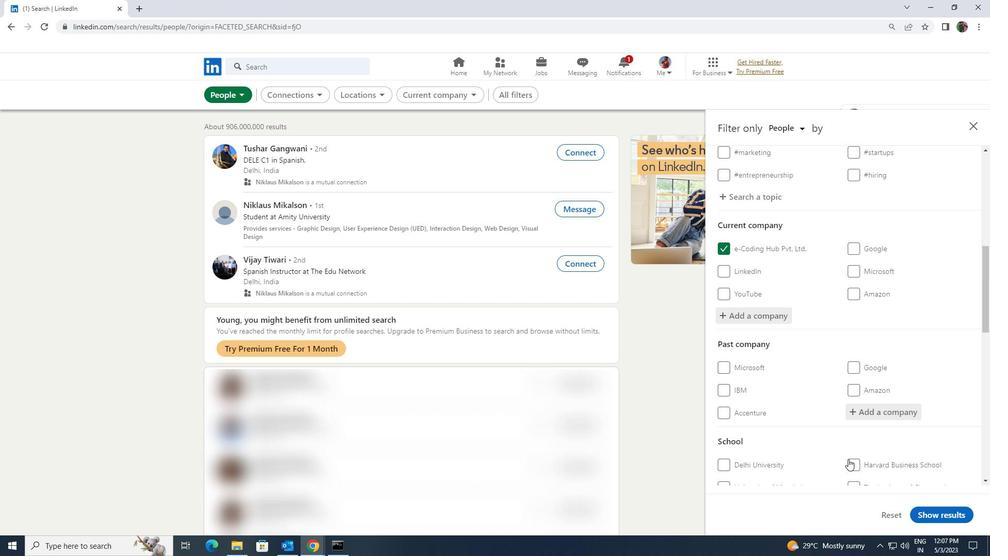 
Action: Mouse pressed left at (848, 460)
Screenshot: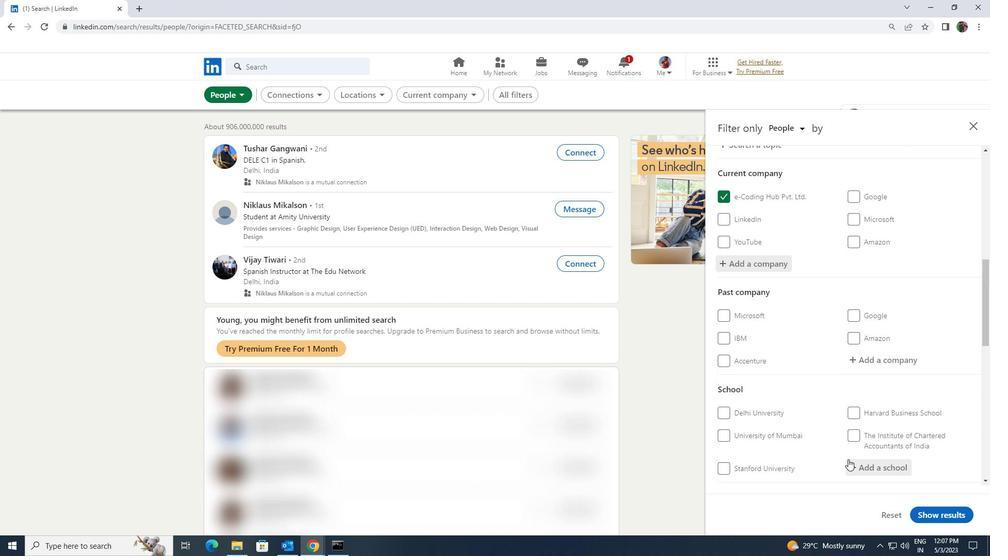 
Action: Key pressed <Key.shift><Key.shift><Key.shift><Key.shift><Key.shift><Key.shift><Key.shift>BRIGHT<Key.space><Key.shift>SCHOOL<Key.space>
Screenshot: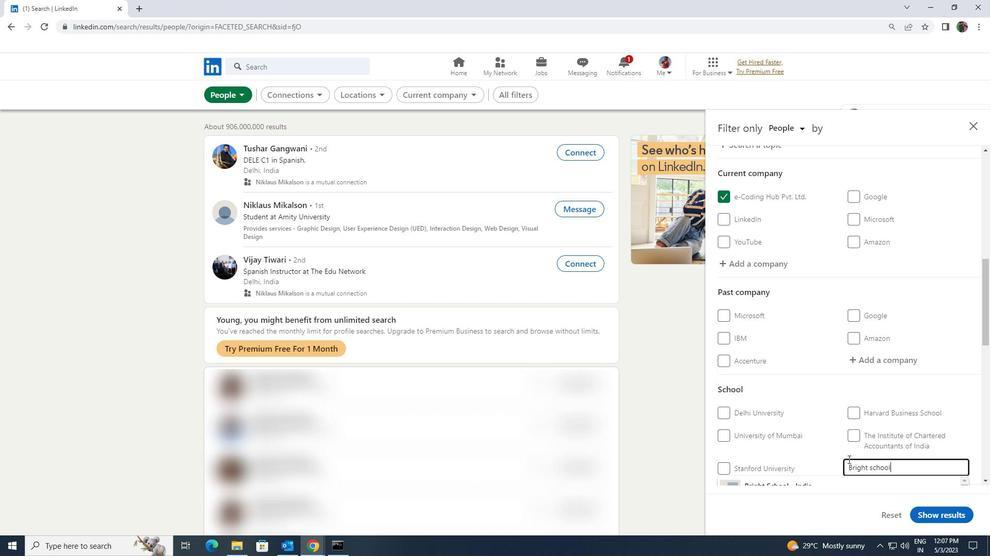 
Action: Mouse scrolled (848, 459) with delta (0, 0)
Screenshot: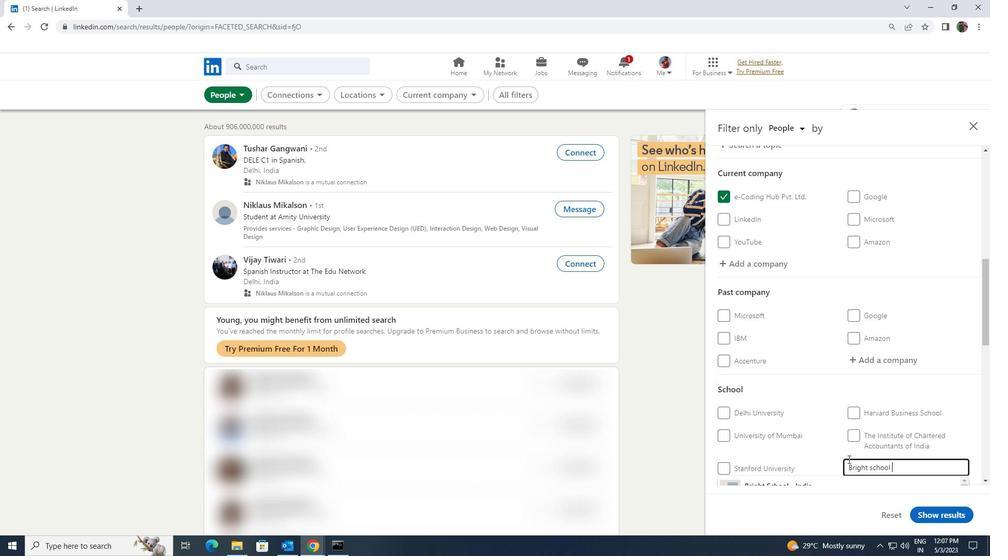 
Action: Mouse moved to (841, 448)
Screenshot: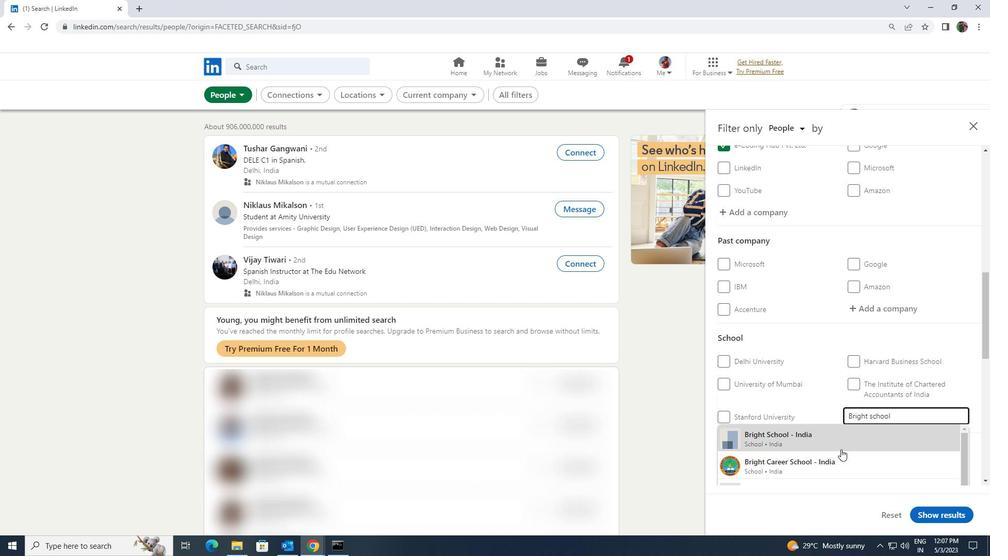 
Action: Mouse pressed left at (841, 448)
Screenshot: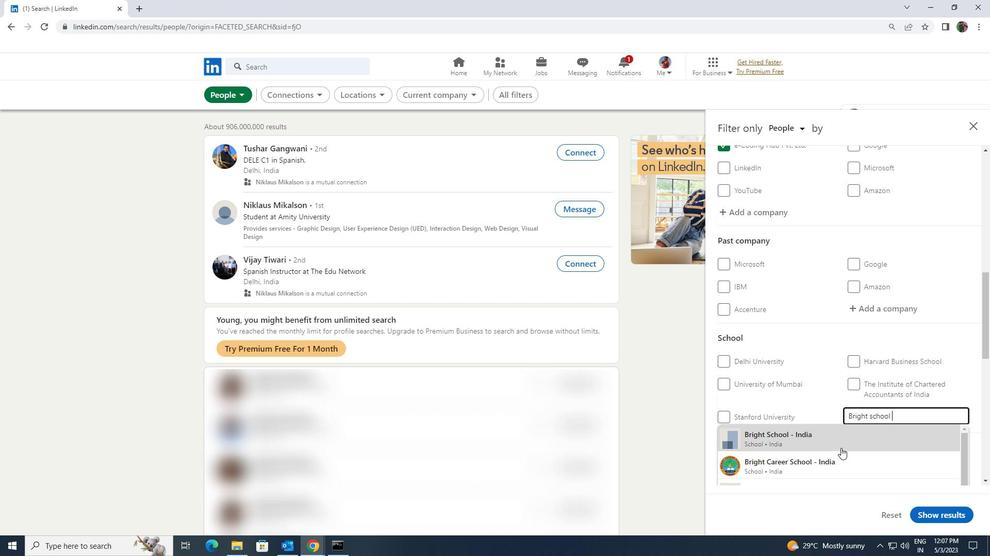 
Action: Mouse scrolled (841, 448) with delta (0, 0)
Screenshot: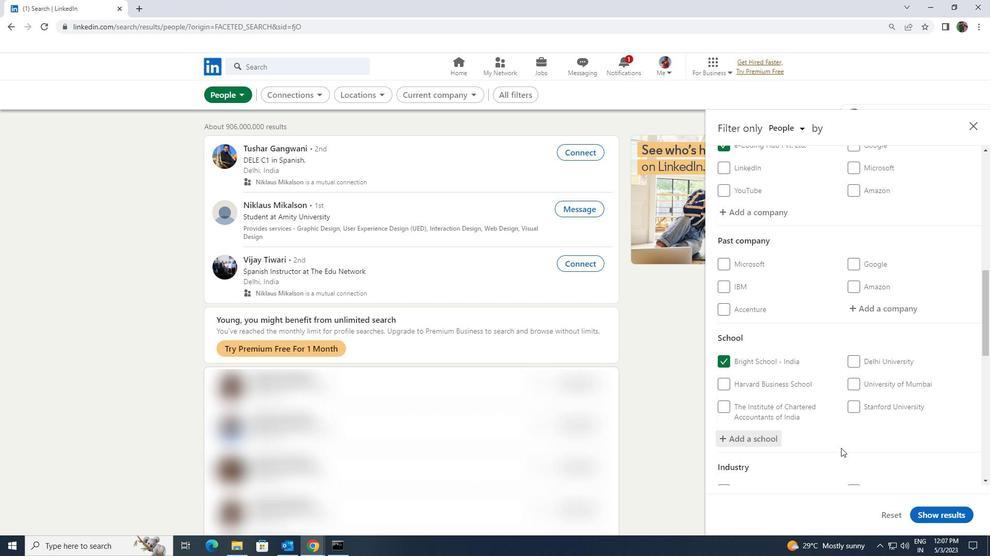 
Action: Mouse scrolled (841, 448) with delta (0, 0)
Screenshot: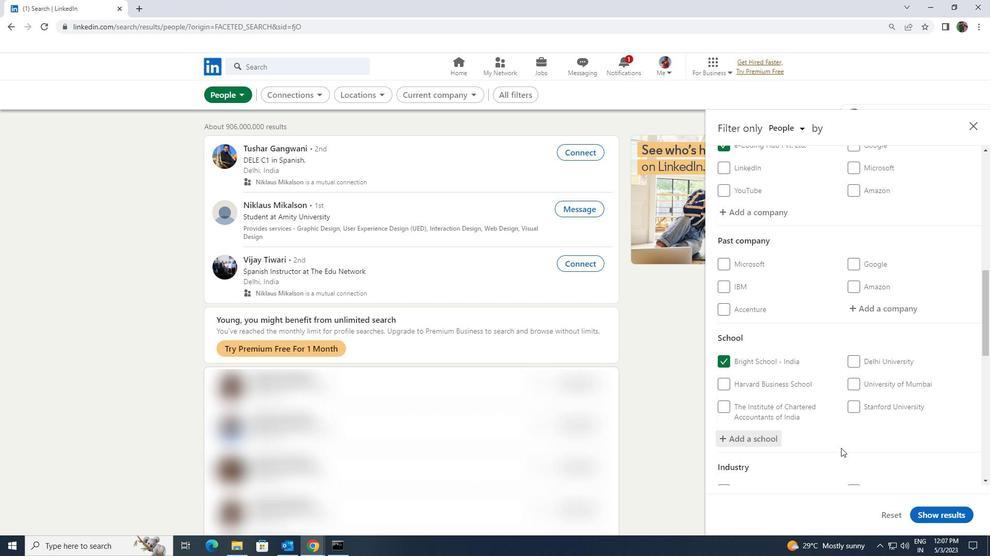 
Action: Mouse moved to (850, 453)
Screenshot: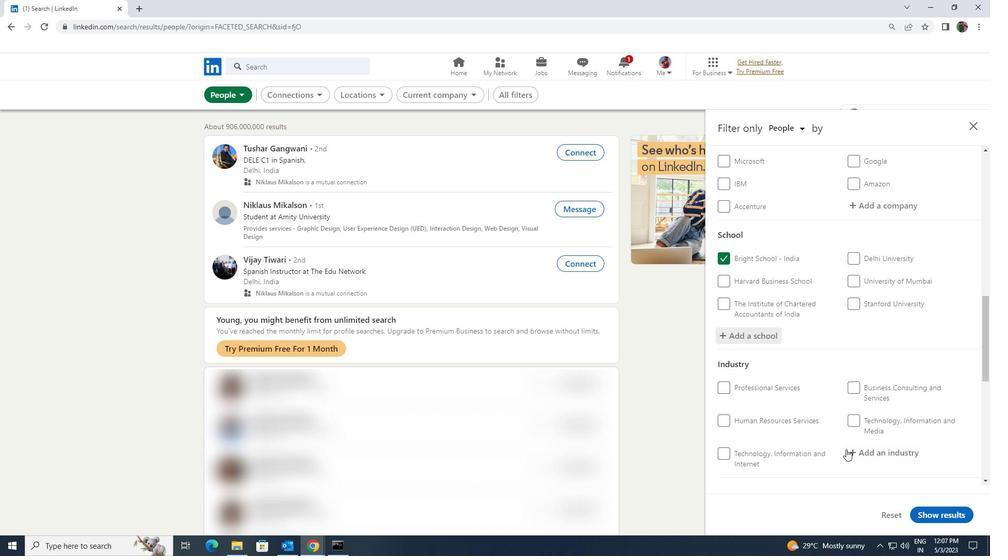 
Action: Mouse pressed left at (850, 453)
Screenshot: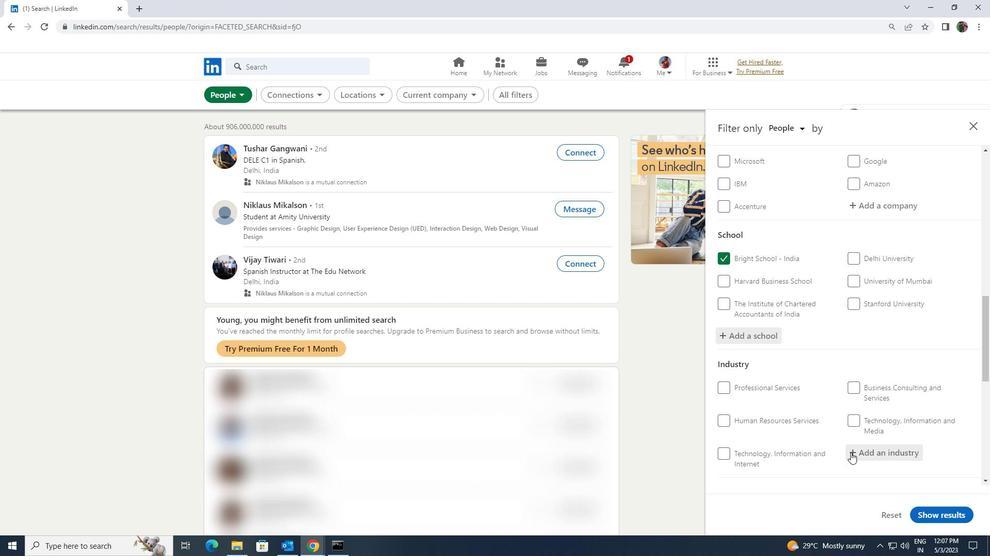 
Action: Key pressed <Key.shift><Key.shift><Key.shift><Key.shift><Key.shift><Key.shift><Key.shift><Key.shift><Key.shift>HOSPITALS
Screenshot: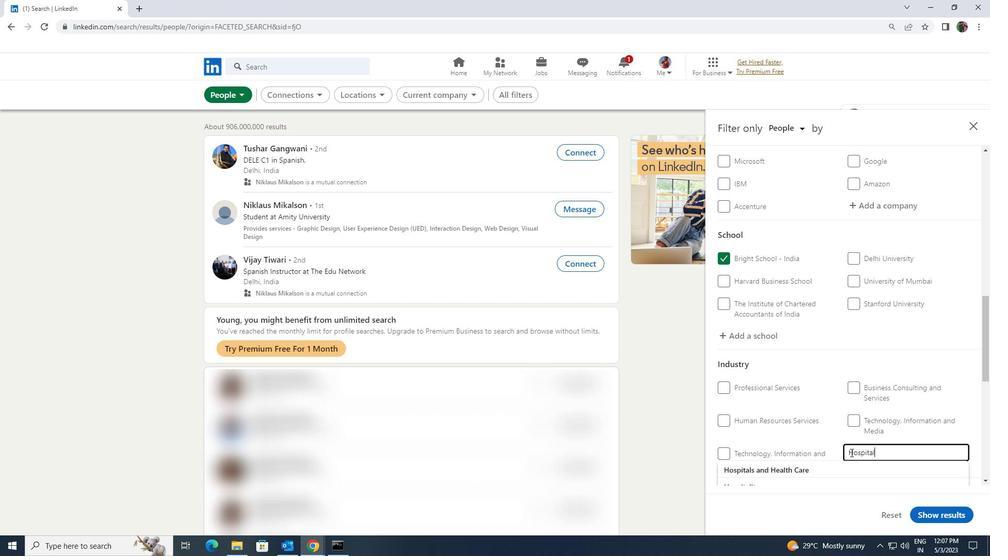 
Action: Mouse moved to (842, 468)
Screenshot: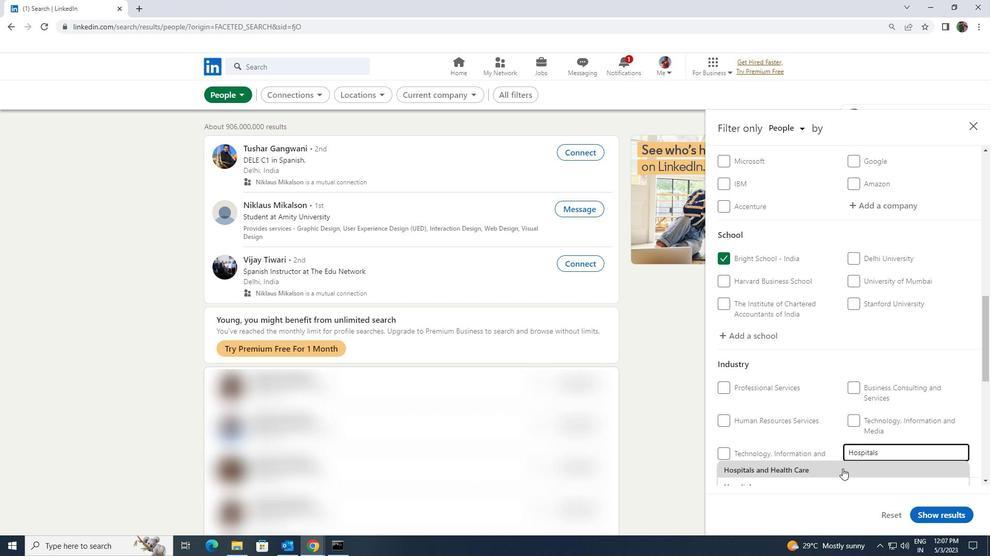 
Action: Mouse scrolled (842, 468) with delta (0, 0)
Screenshot: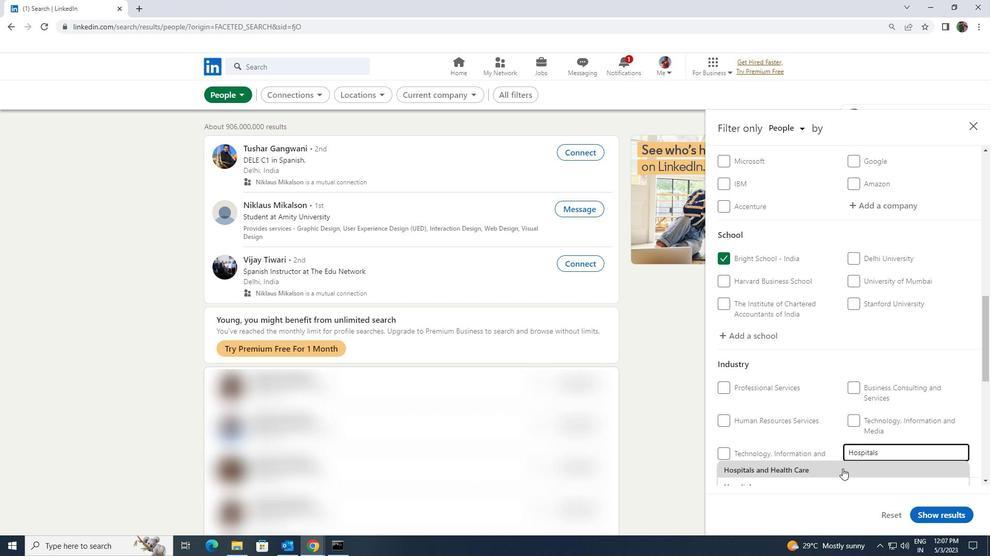 
Action: Mouse moved to (835, 429)
Screenshot: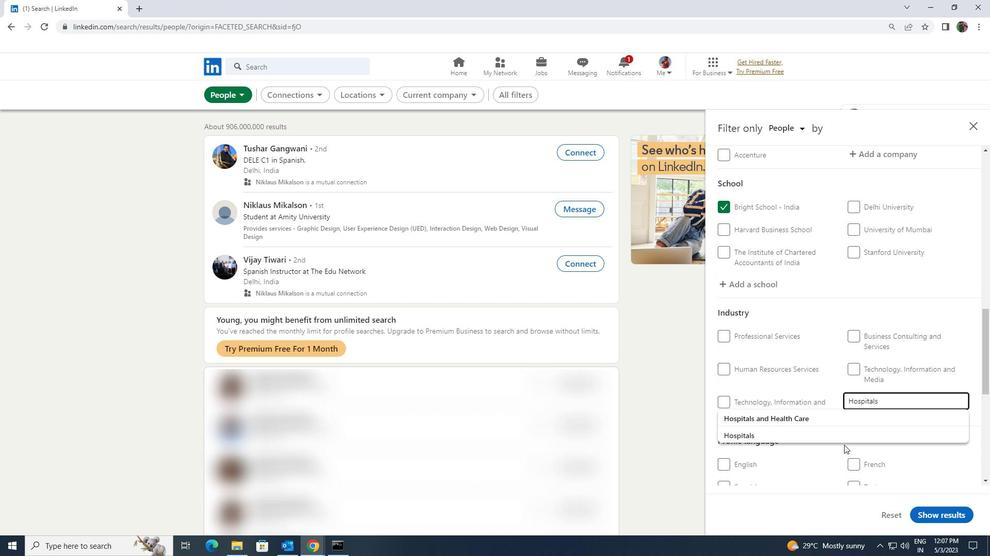 
Action: Mouse pressed left at (835, 429)
Screenshot: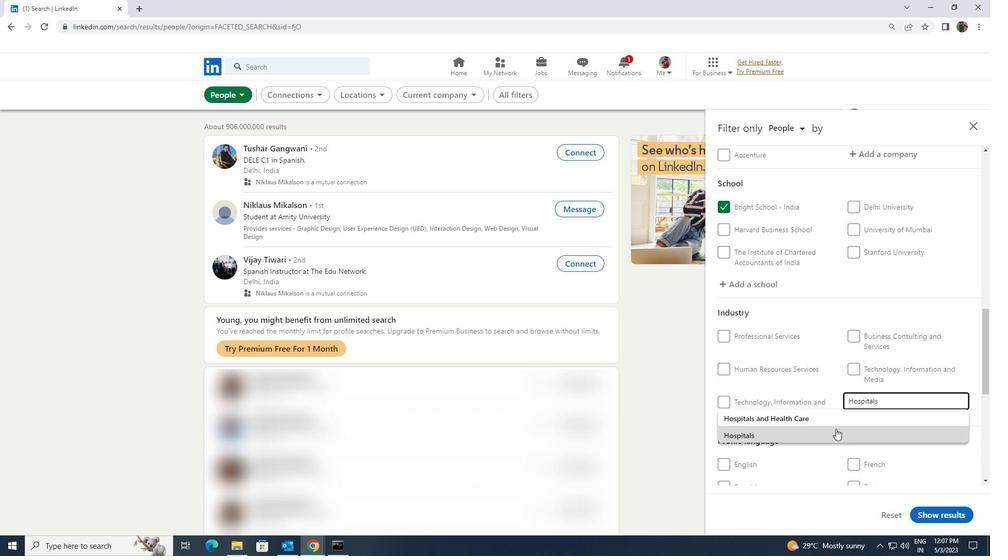 
Action: Mouse moved to (835, 429)
Screenshot: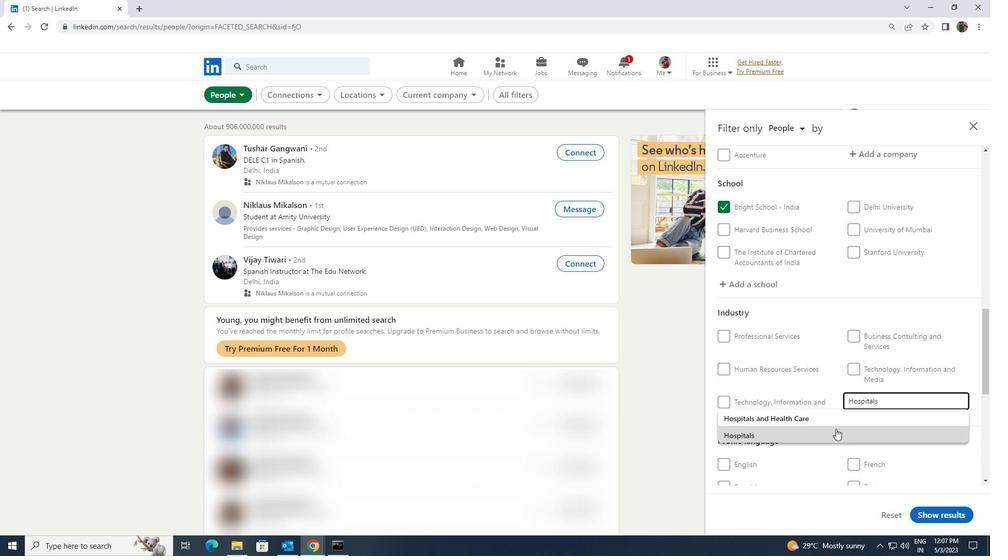 
Action: Mouse scrolled (835, 428) with delta (0, 0)
Screenshot: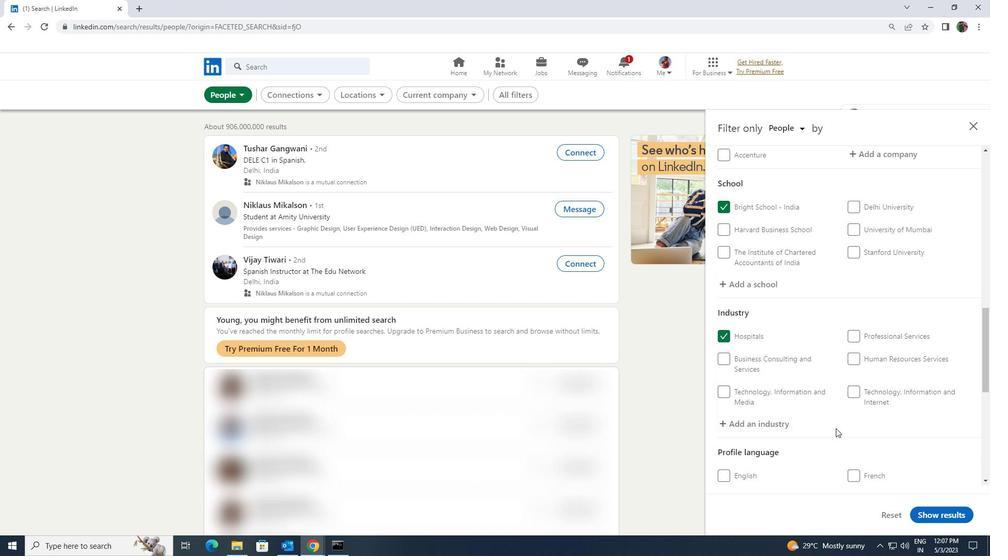 
Action: Mouse scrolled (835, 428) with delta (0, 0)
Screenshot: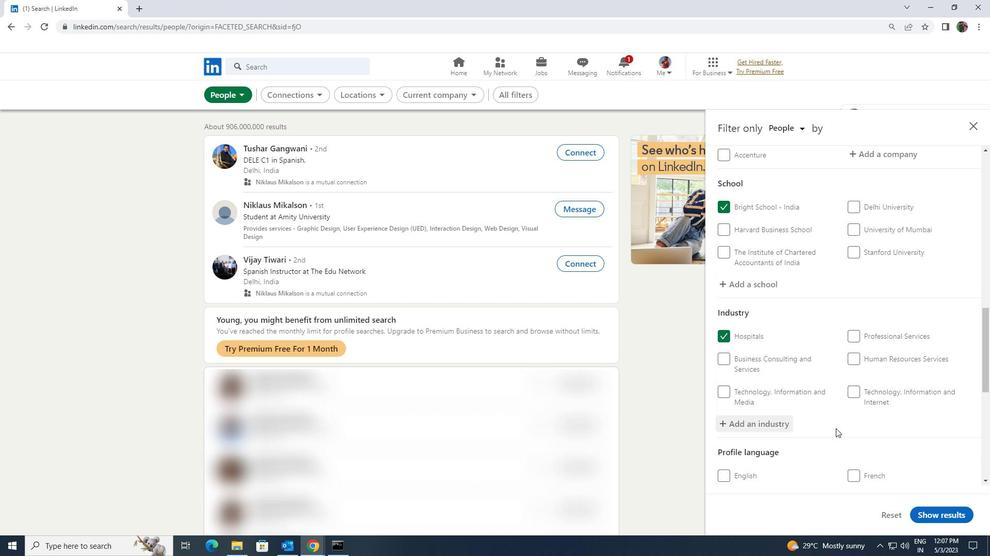 
Action: Mouse scrolled (835, 428) with delta (0, 0)
Screenshot: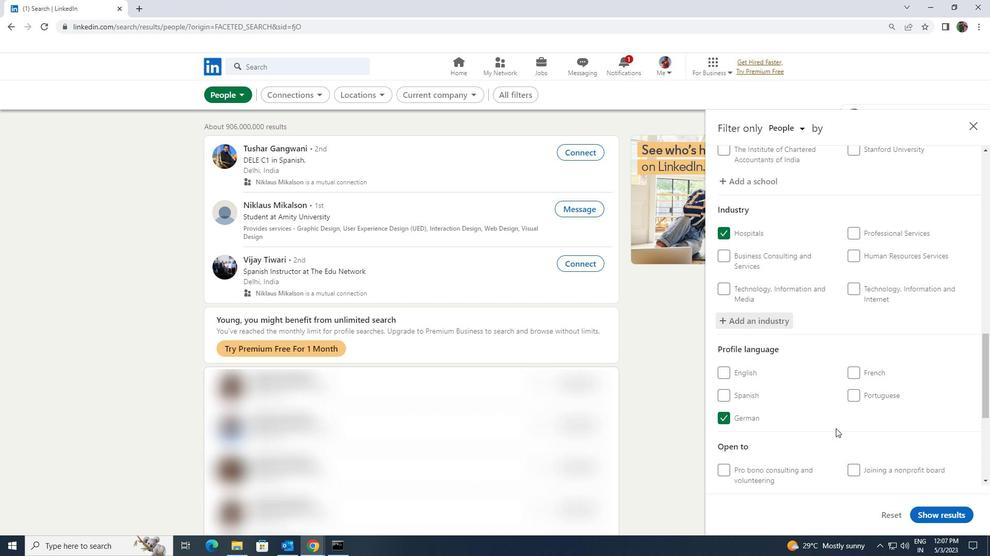 
Action: Mouse scrolled (835, 428) with delta (0, 0)
Screenshot: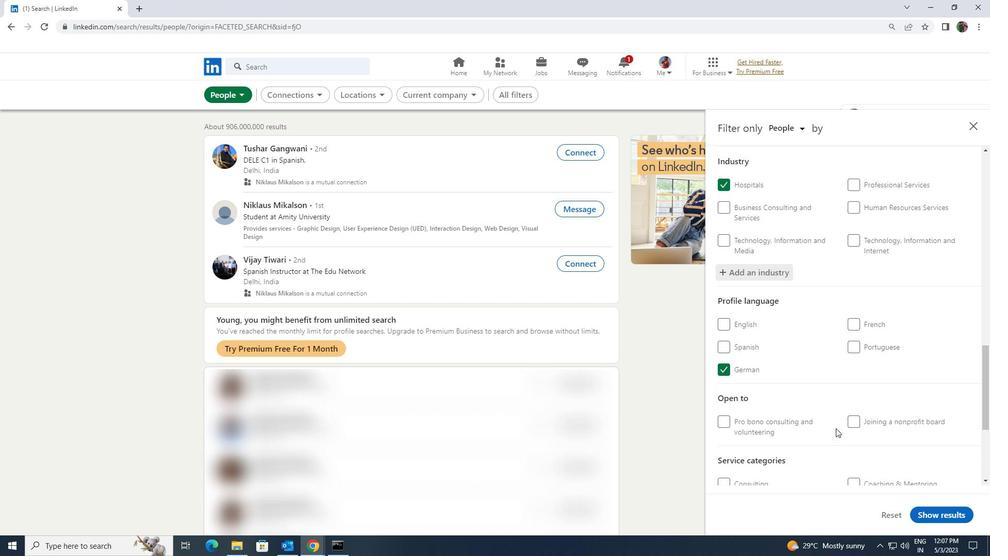 
Action: Mouse scrolled (835, 428) with delta (0, 0)
Screenshot: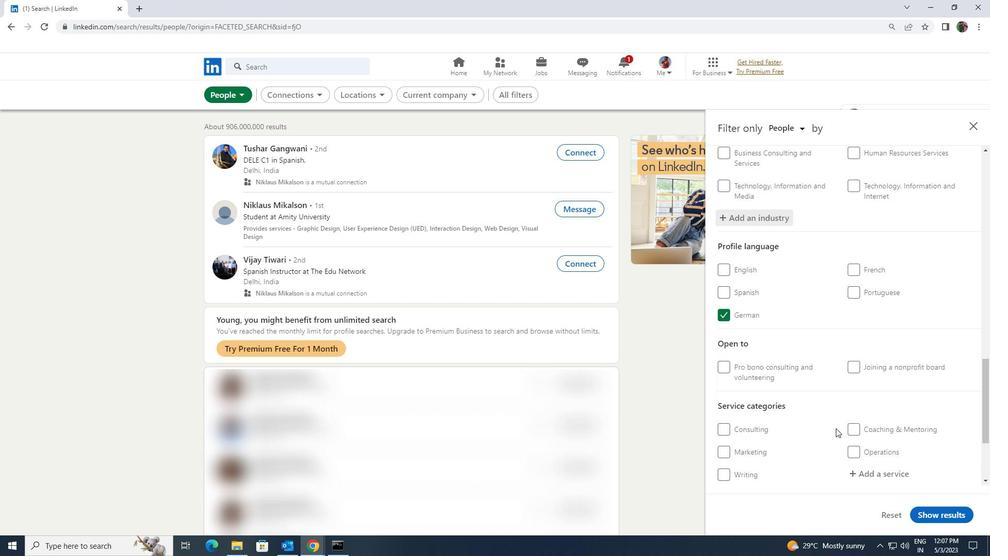
Action: Mouse moved to (852, 422)
Screenshot: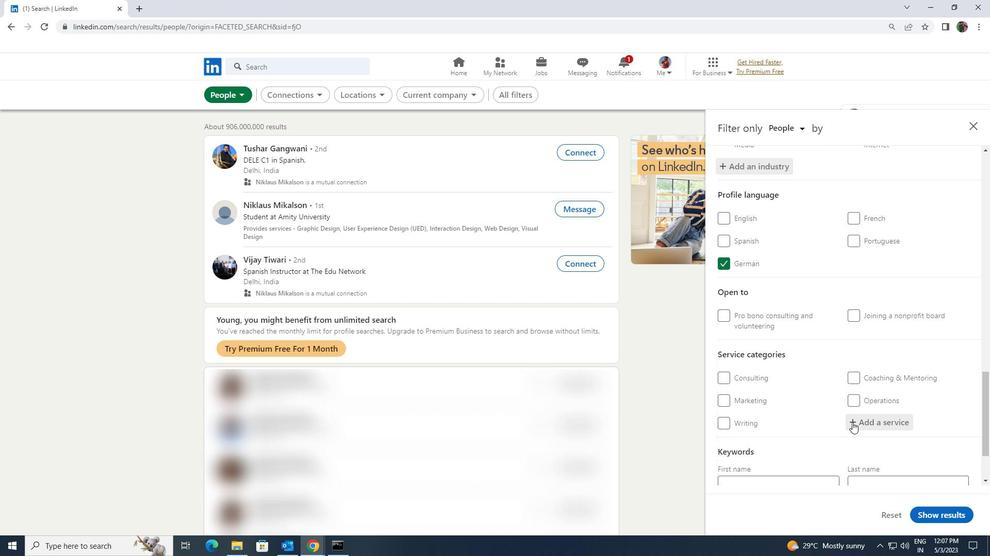 
Action: Mouse pressed left at (852, 422)
Screenshot: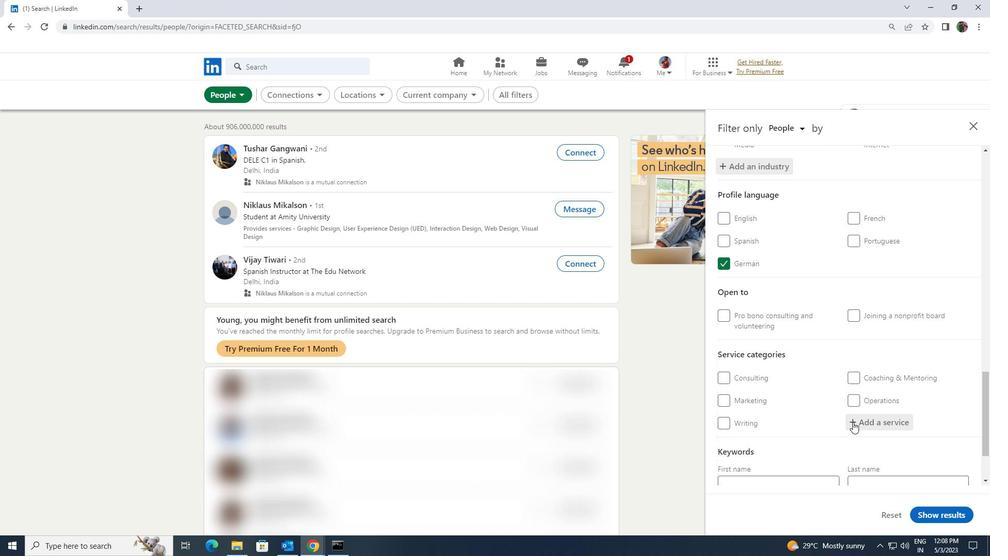 
Action: Key pressed <Key.shift><Key.shift><Key.shift><Key.shift>NONPROFIT
Screenshot: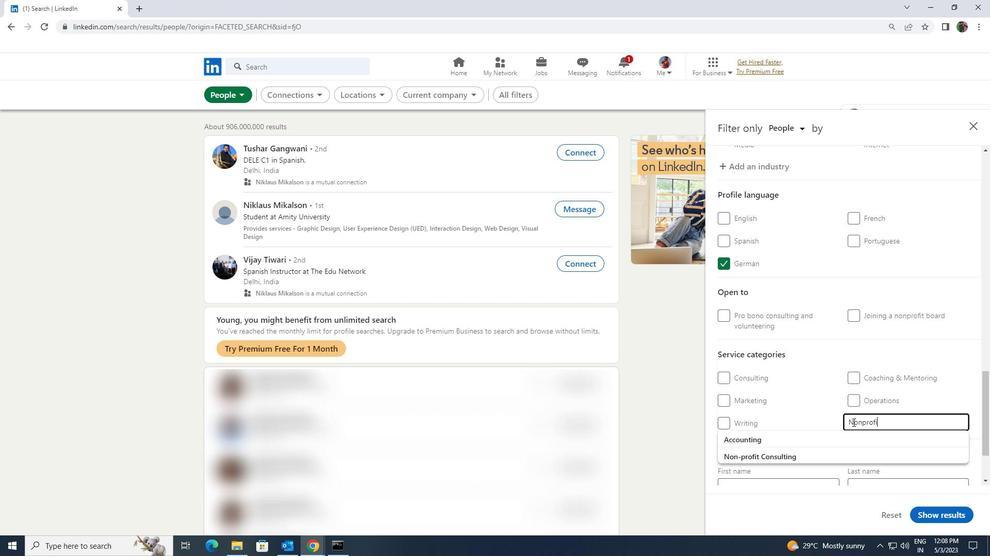 
Action: Mouse moved to (833, 451)
Screenshot: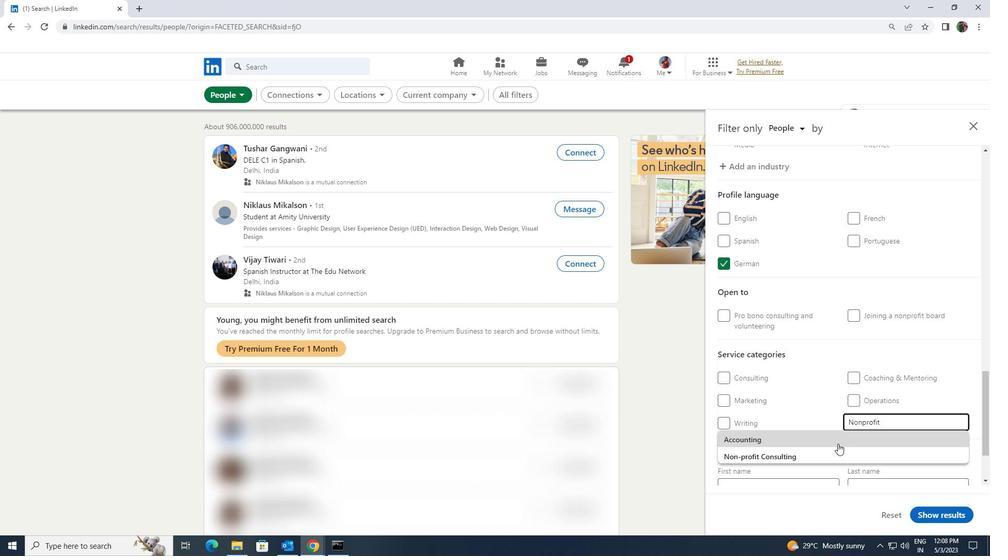 
Action: Mouse pressed left at (833, 451)
Screenshot: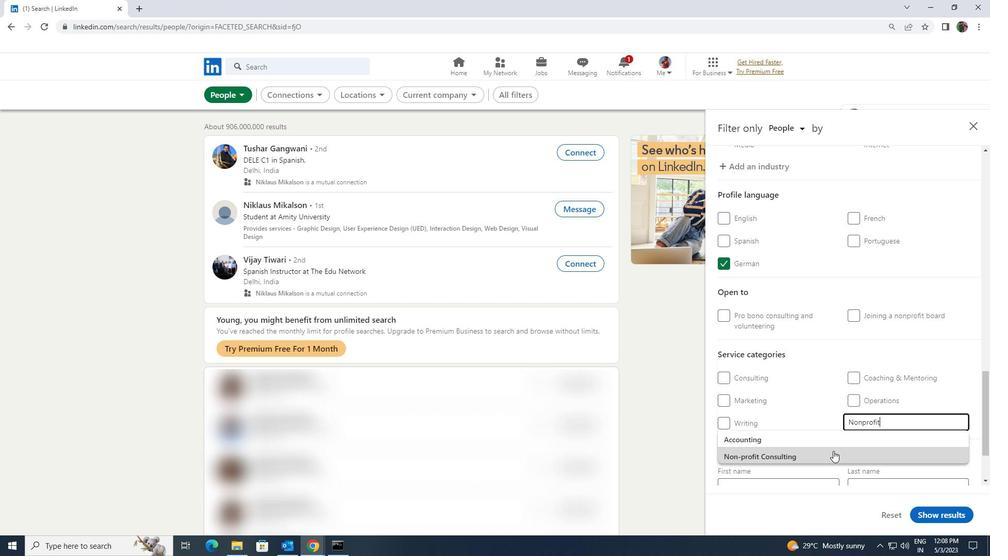 
Action: Mouse scrolled (833, 451) with delta (0, 0)
Screenshot: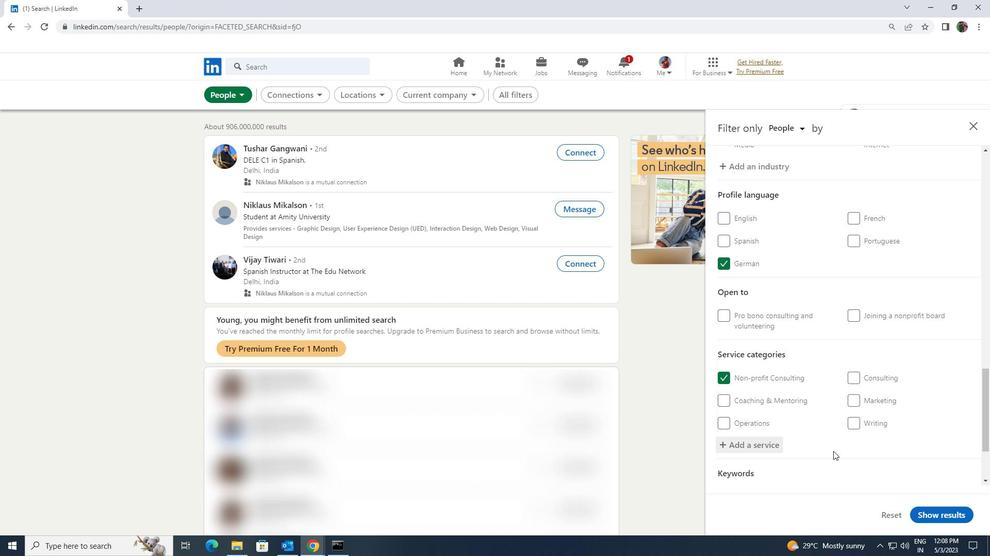 
Action: Mouse scrolled (833, 451) with delta (0, 0)
Screenshot: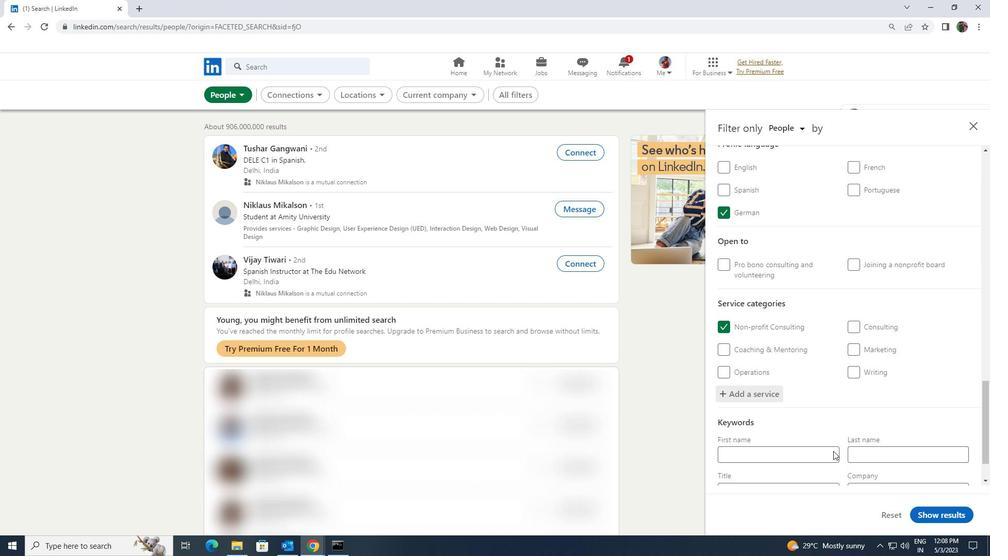 
Action: Mouse moved to (827, 440)
Screenshot: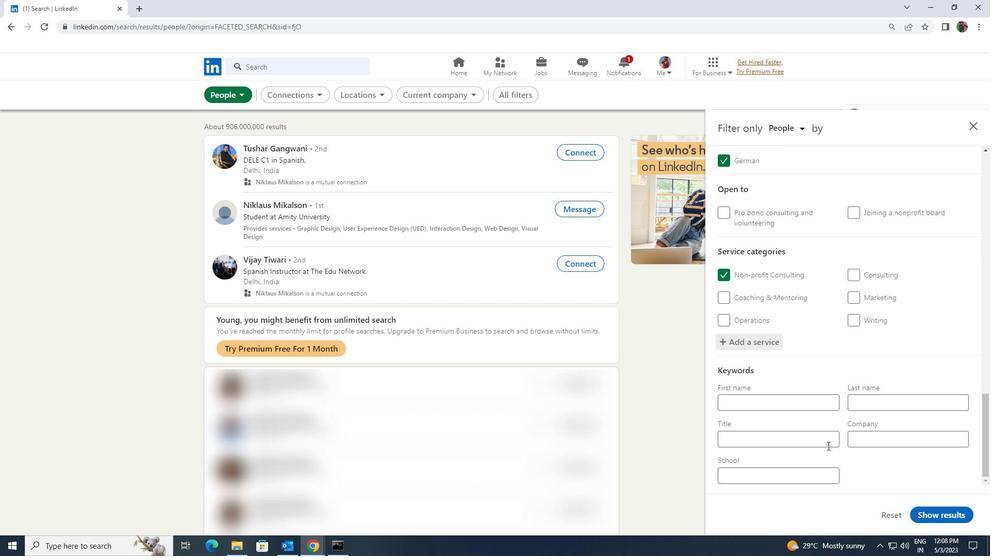 
Action: Mouse pressed left at (827, 440)
Screenshot: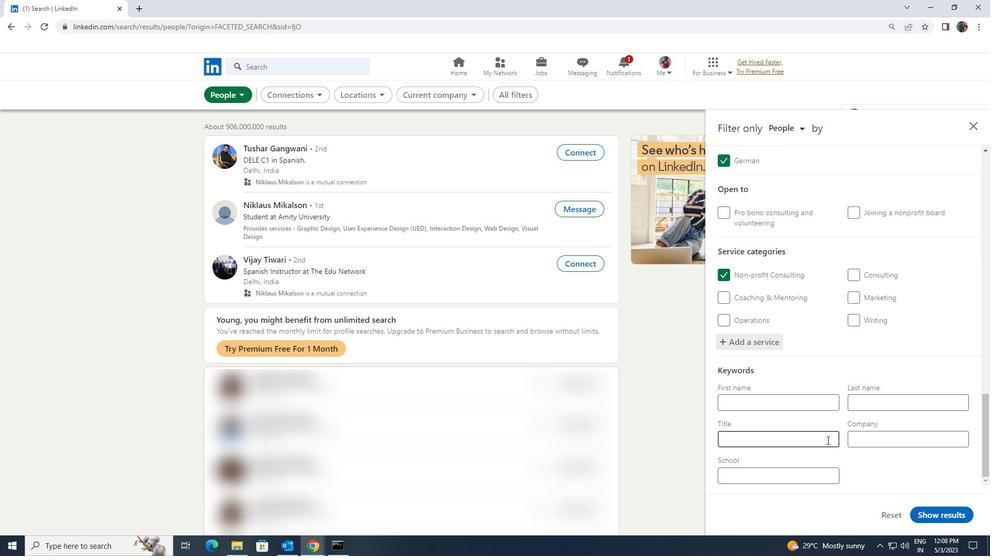 
Action: Key pressed <Key.shift><Key.shift><Key.shift><Key.shift><Key.shift><Key.shift>ENTERTAINMENT<Key.space><Key.shift>SPECIALIST
Screenshot: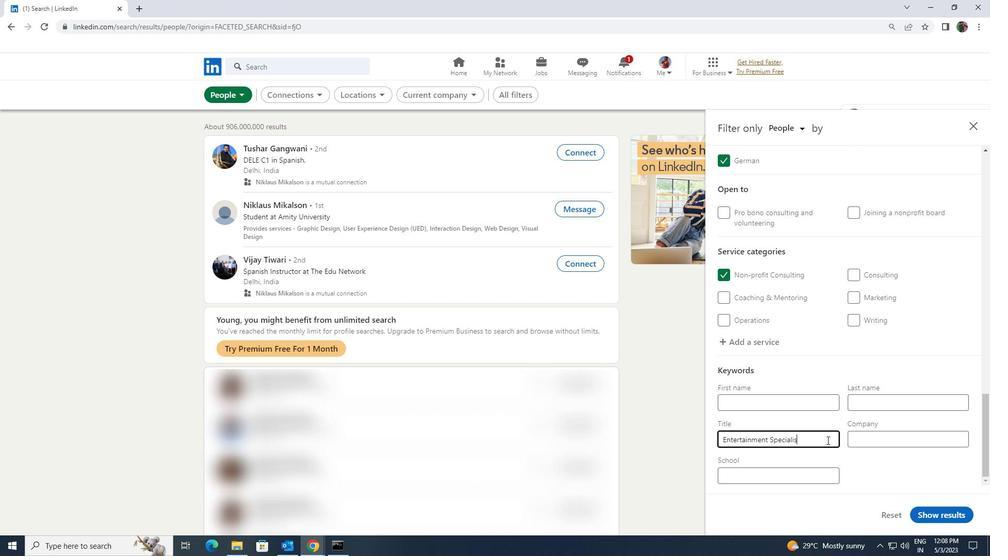 
Action: Mouse moved to (926, 514)
Screenshot: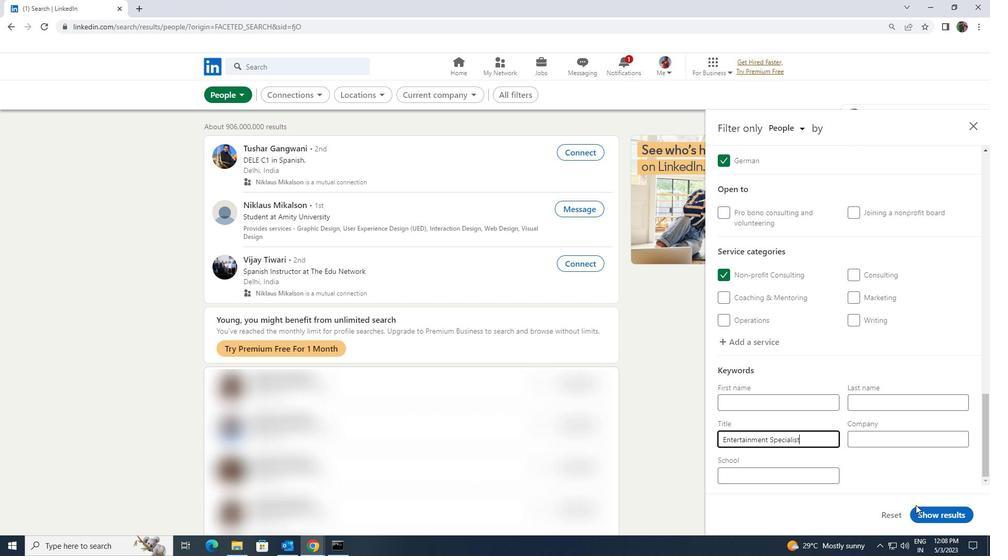 
Action: Mouse pressed left at (926, 514)
Screenshot: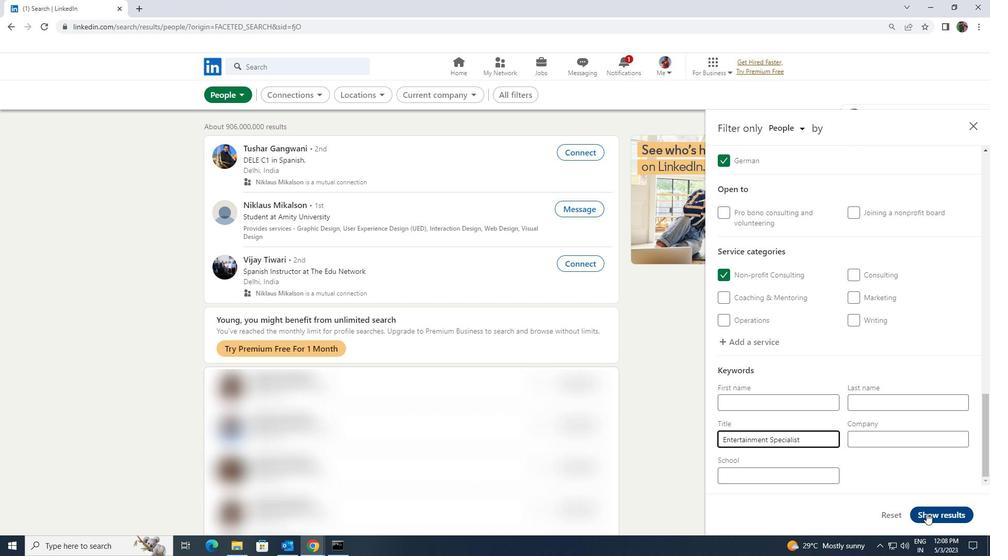 
